 Task: Search one way flight ticket for 4 adults, 1 infant in seat and 1 infant on lap in premium economy from Columbus: John Glenn Columbus International Airport to Jacksonville: Albert J. Ellis Airport on 5-3-2023. Number of bags: 2 carry on bags and 1 checked bag. Price is upto 60000. Outbound departure time preference is 8:45.
Action: Mouse moved to (292, 118)
Screenshot: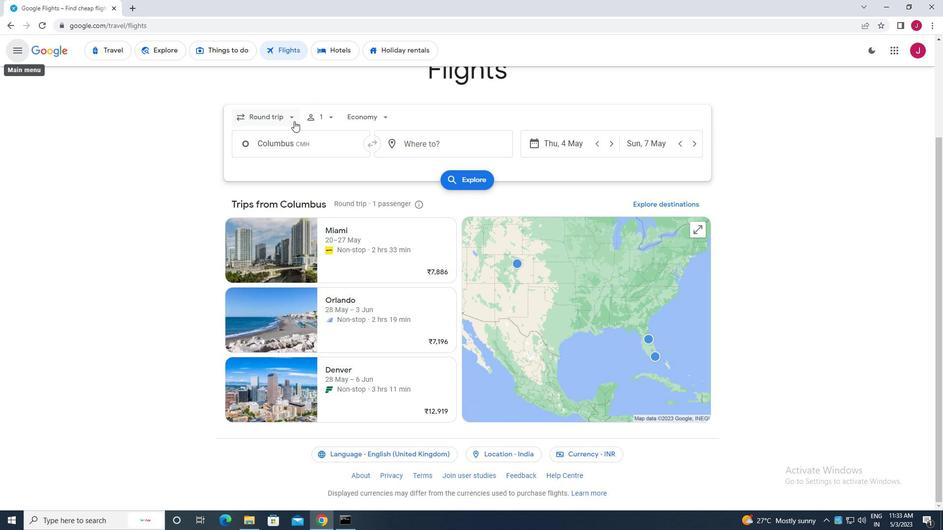 
Action: Mouse pressed left at (292, 118)
Screenshot: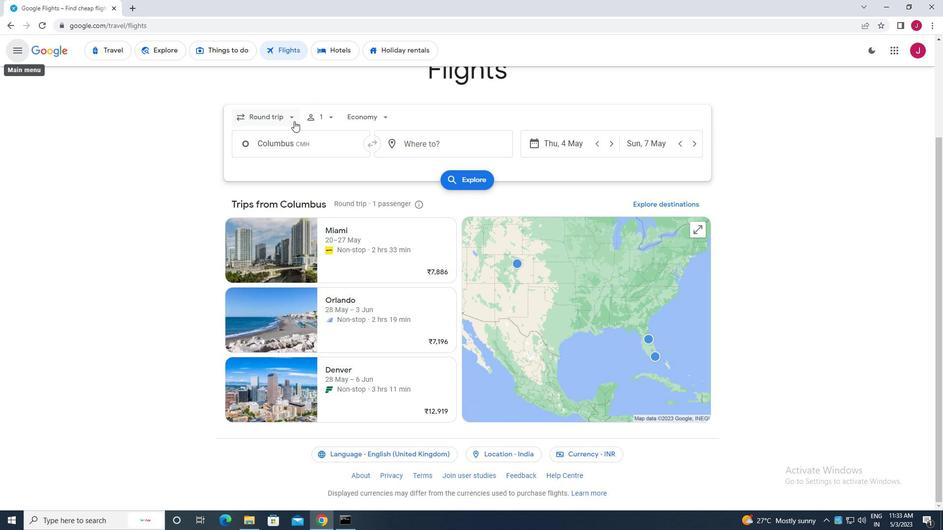 
Action: Mouse moved to (283, 160)
Screenshot: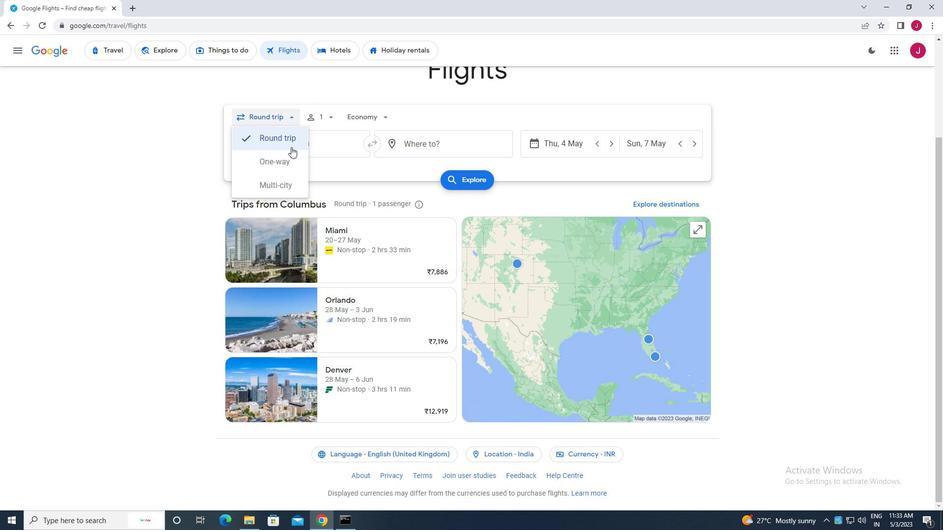 
Action: Mouse pressed left at (283, 160)
Screenshot: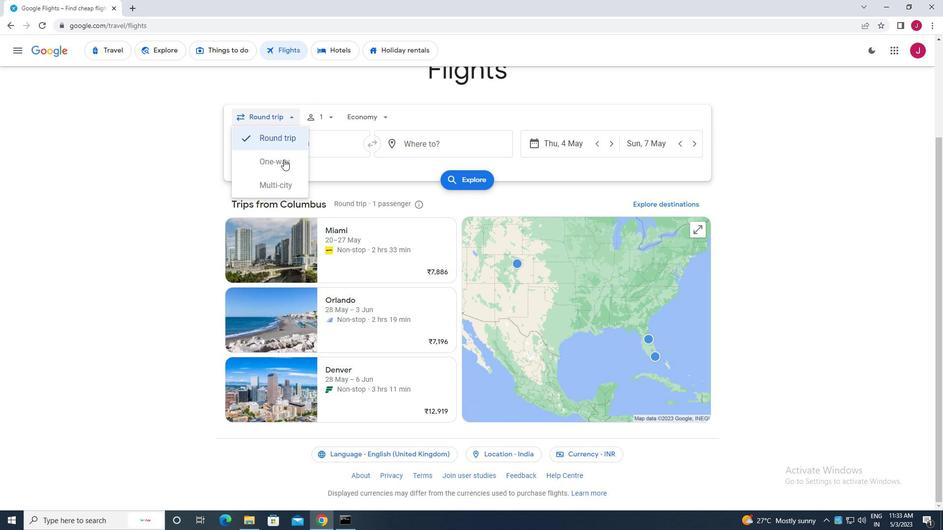 
Action: Mouse moved to (328, 118)
Screenshot: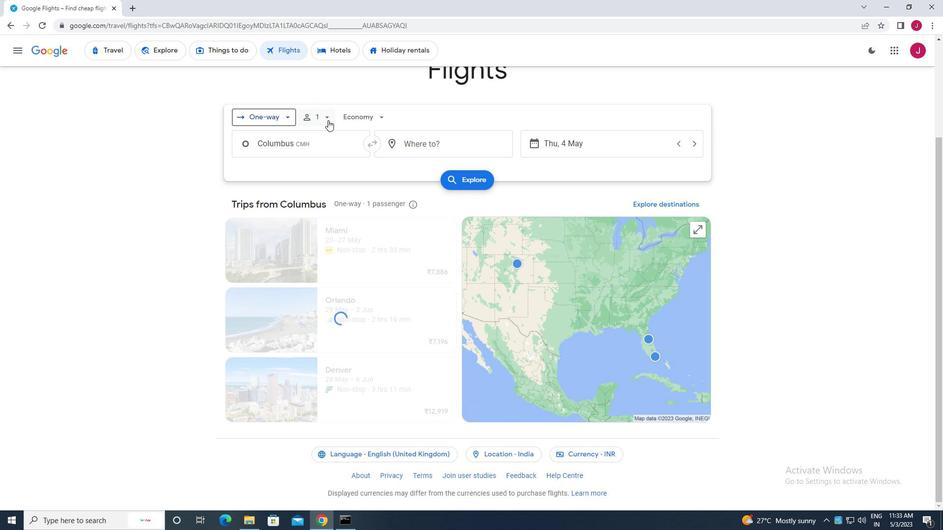 
Action: Mouse pressed left at (328, 118)
Screenshot: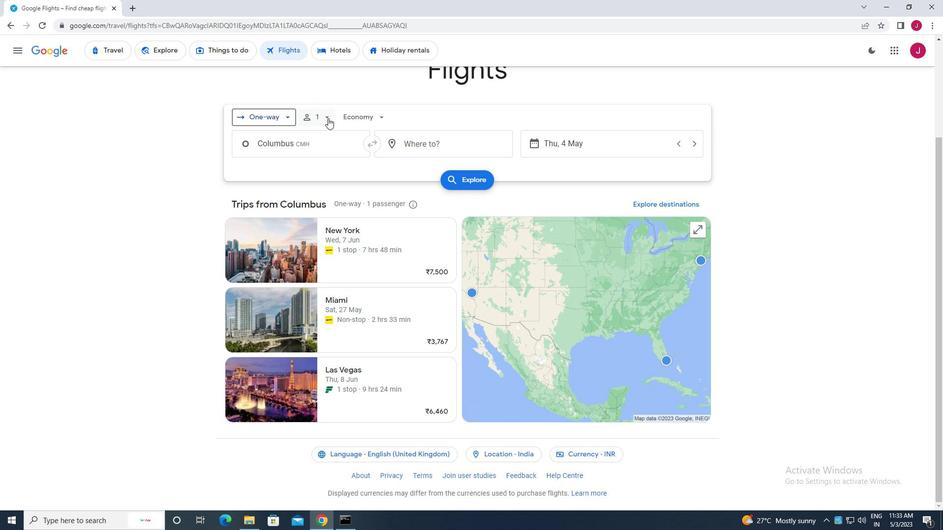 
Action: Mouse moved to (403, 144)
Screenshot: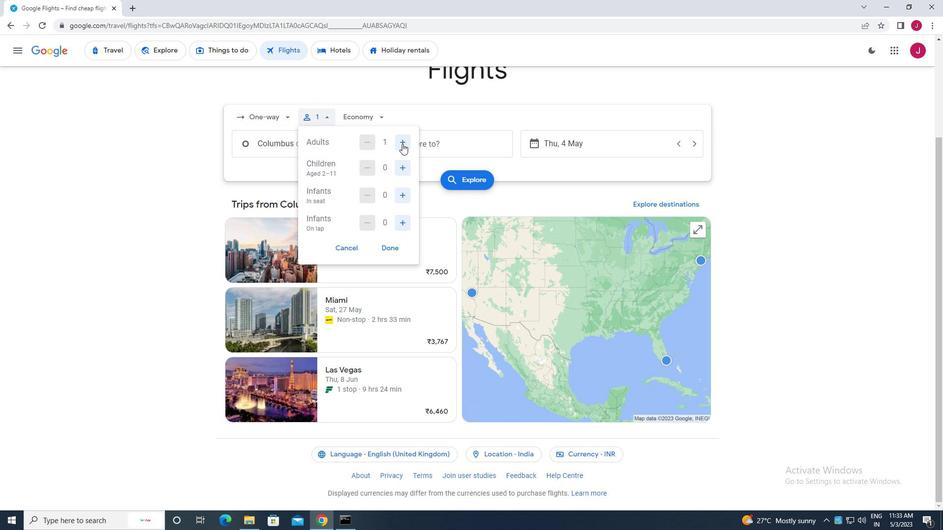 
Action: Mouse pressed left at (403, 144)
Screenshot: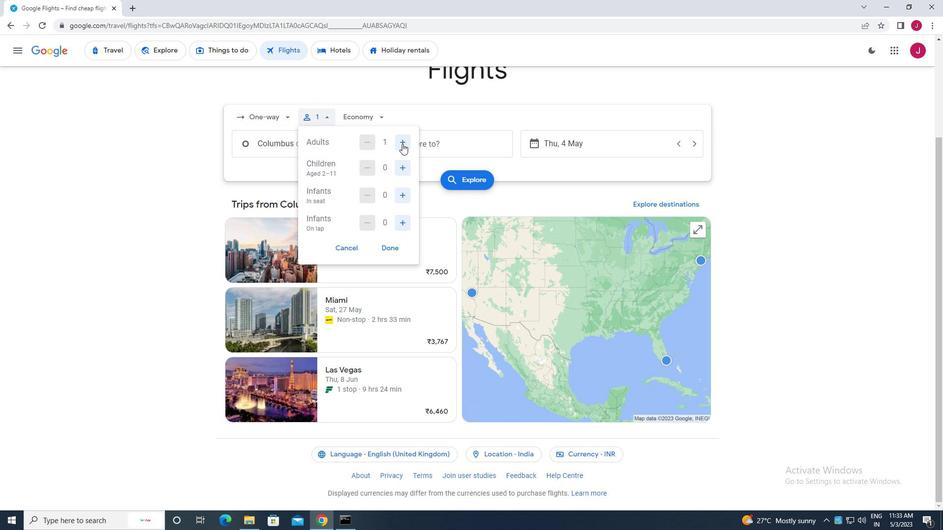 
Action: Mouse moved to (403, 144)
Screenshot: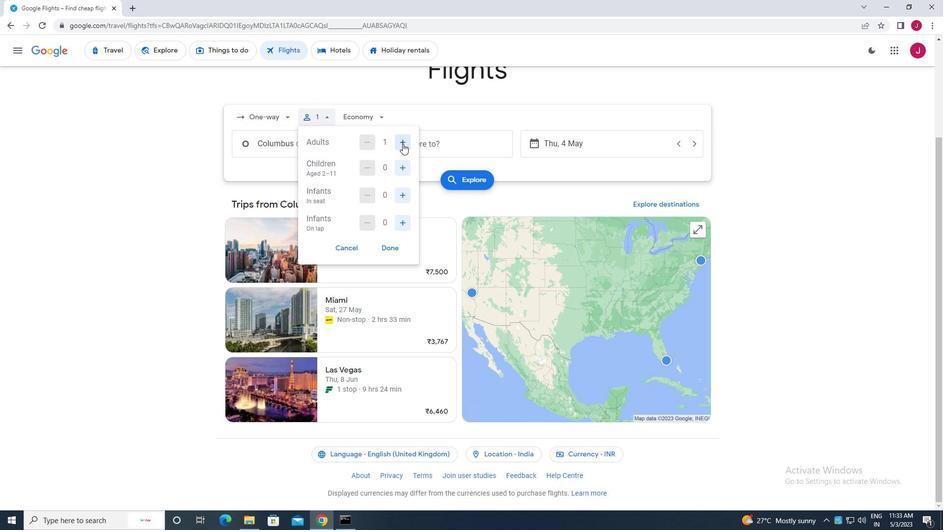 
Action: Mouse pressed left at (403, 144)
Screenshot: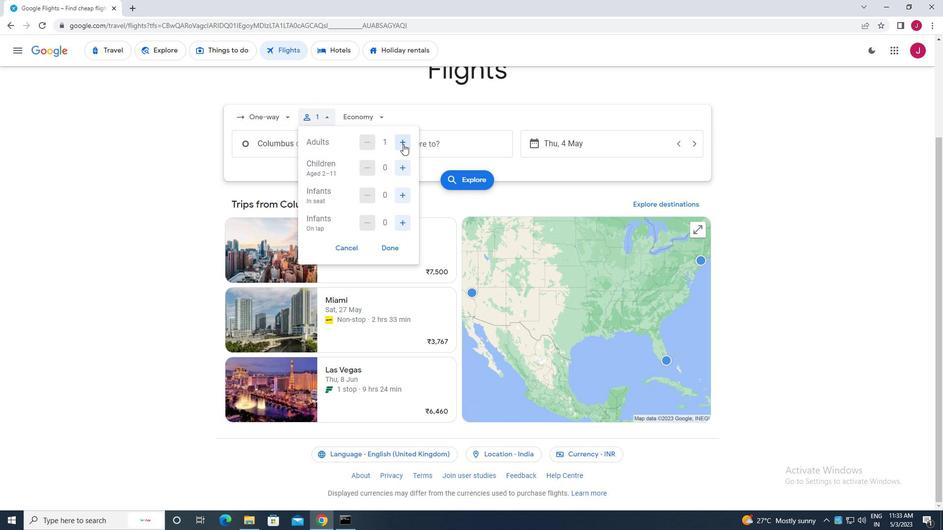 
Action: Mouse pressed left at (403, 144)
Screenshot: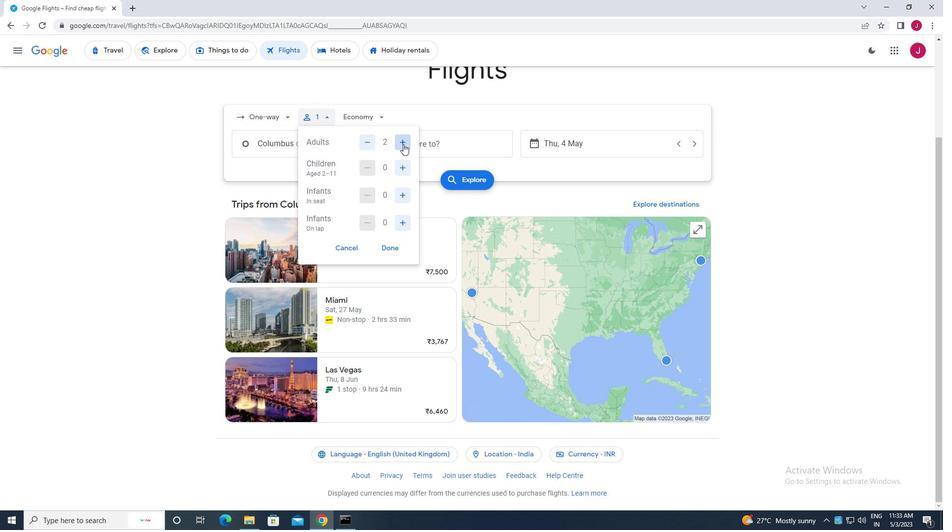 
Action: Mouse moved to (403, 168)
Screenshot: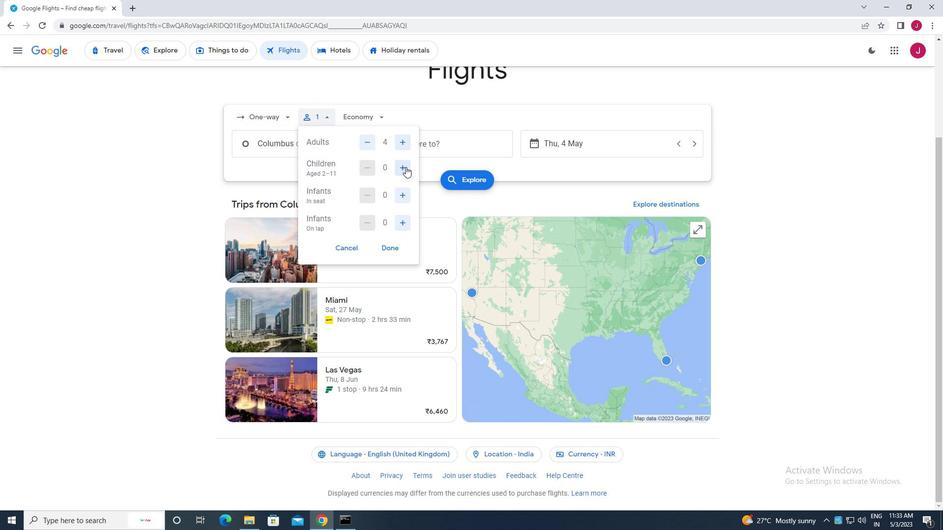 
Action: Mouse pressed left at (403, 168)
Screenshot: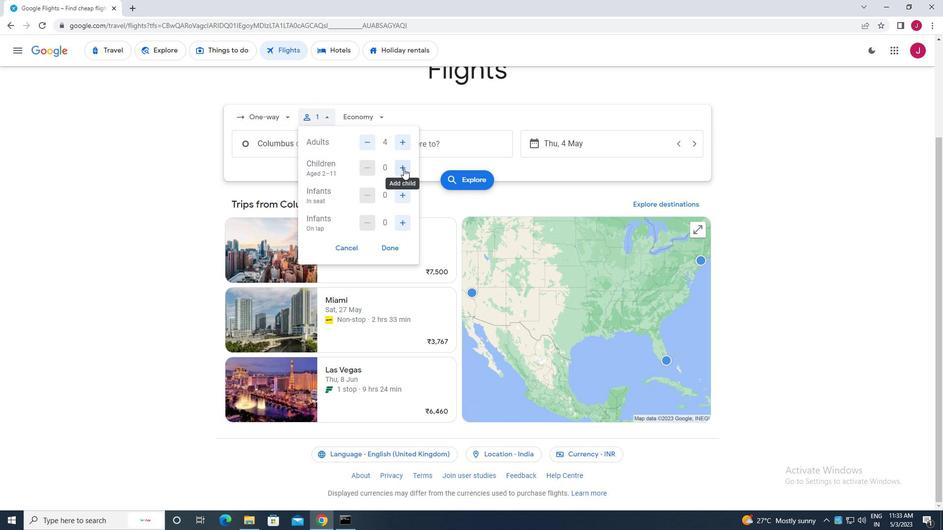 
Action: Mouse moved to (369, 170)
Screenshot: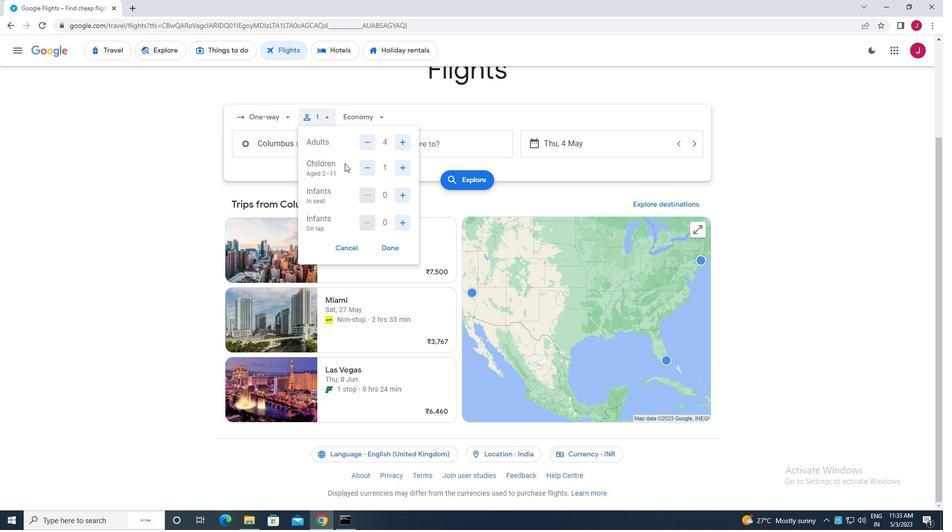 
Action: Mouse pressed left at (369, 170)
Screenshot: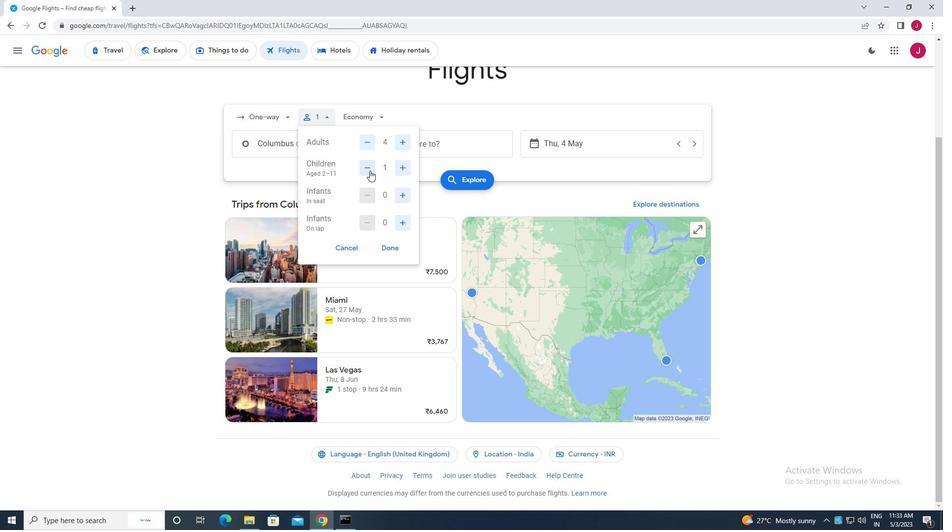 
Action: Mouse moved to (403, 195)
Screenshot: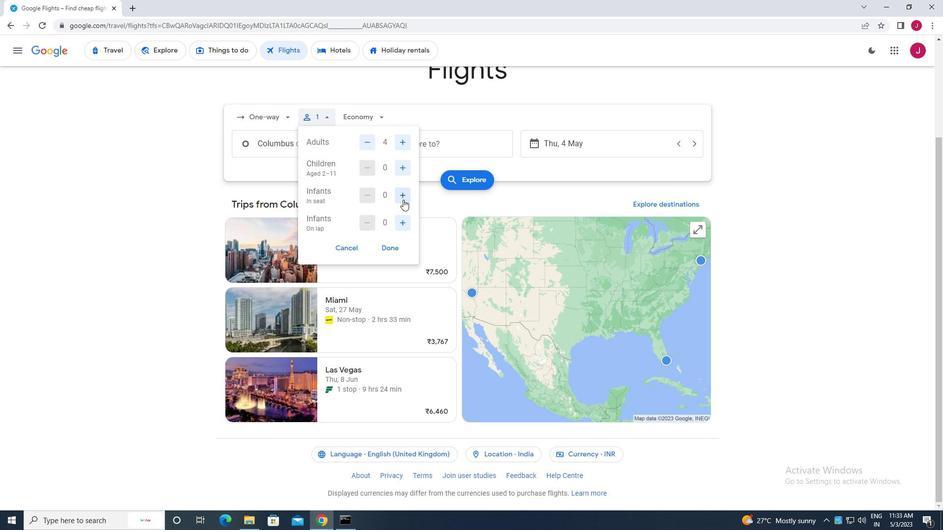 
Action: Mouse pressed left at (403, 195)
Screenshot: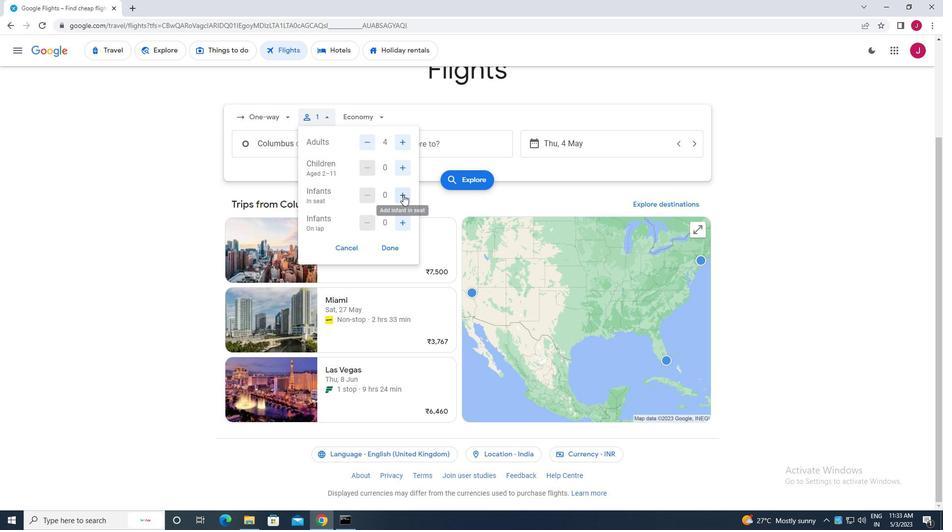 
Action: Mouse moved to (400, 223)
Screenshot: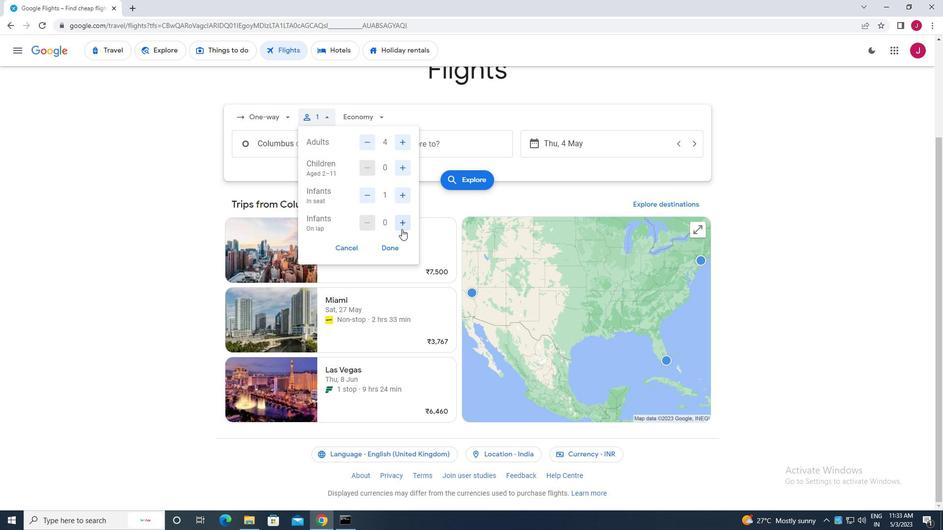 
Action: Mouse pressed left at (400, 223)
Screenshot: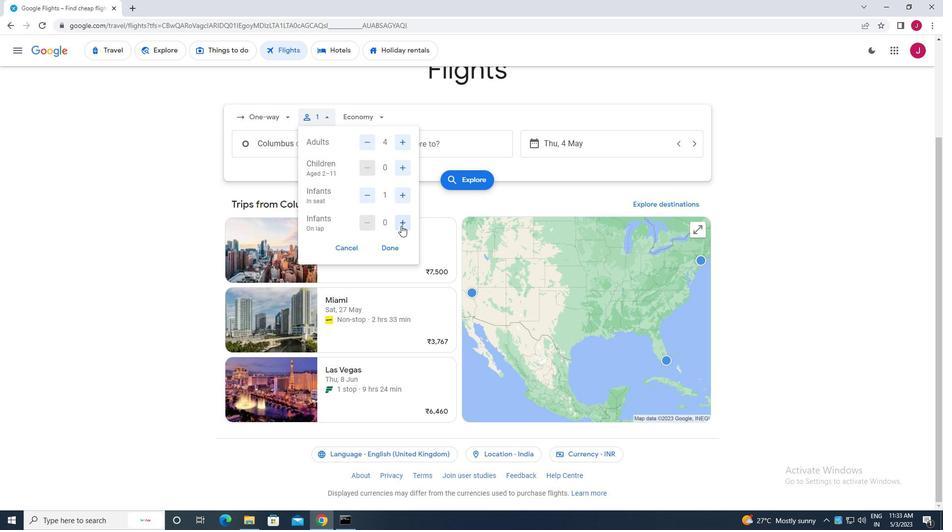 
Action: Mouse moved to (390, 246)
Screenshot: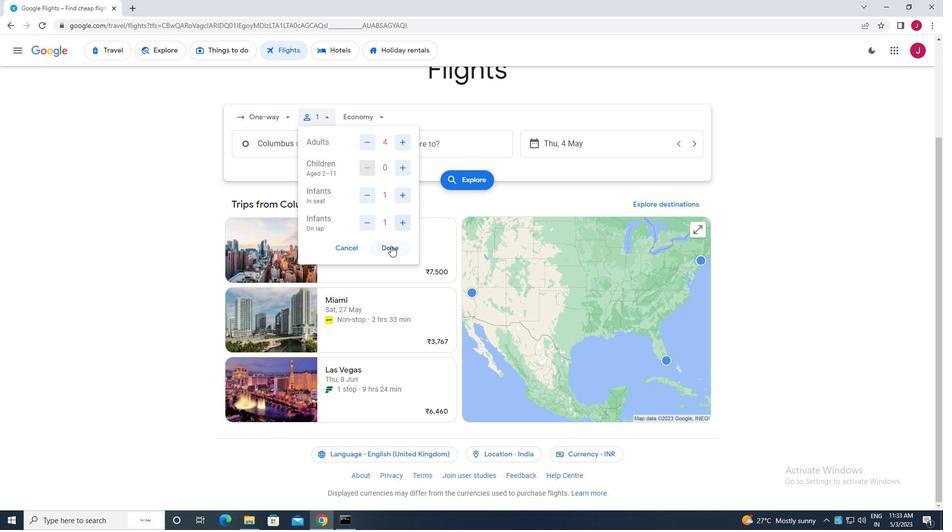 
Action: Mouse pressed left at (390, 246)
Screenshot: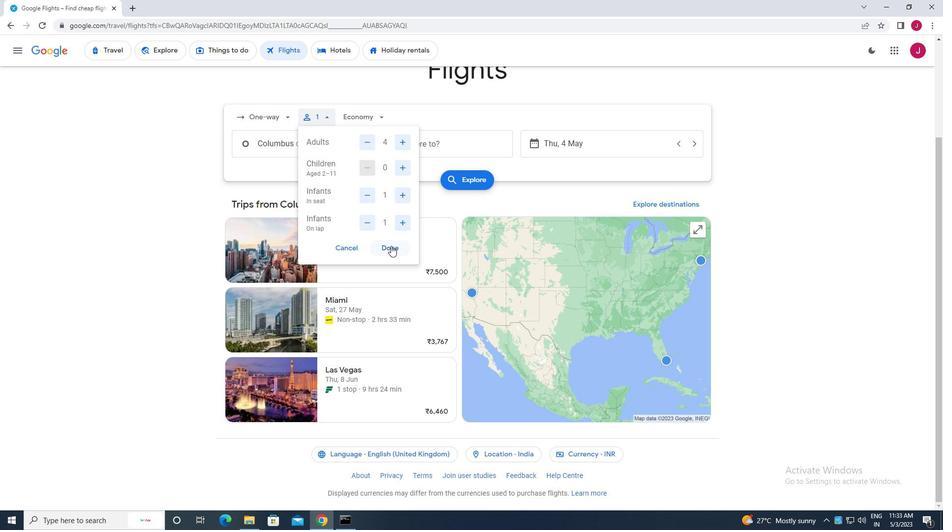 
Action: Mouse moved to (368, 115)
Screenshot: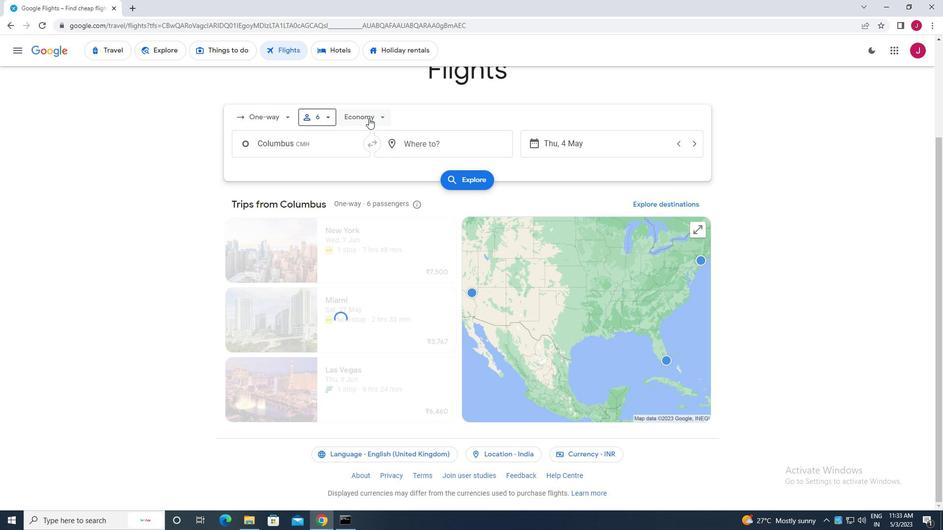 
Action: Mouse pressed left at (368, 115)
Screenshot: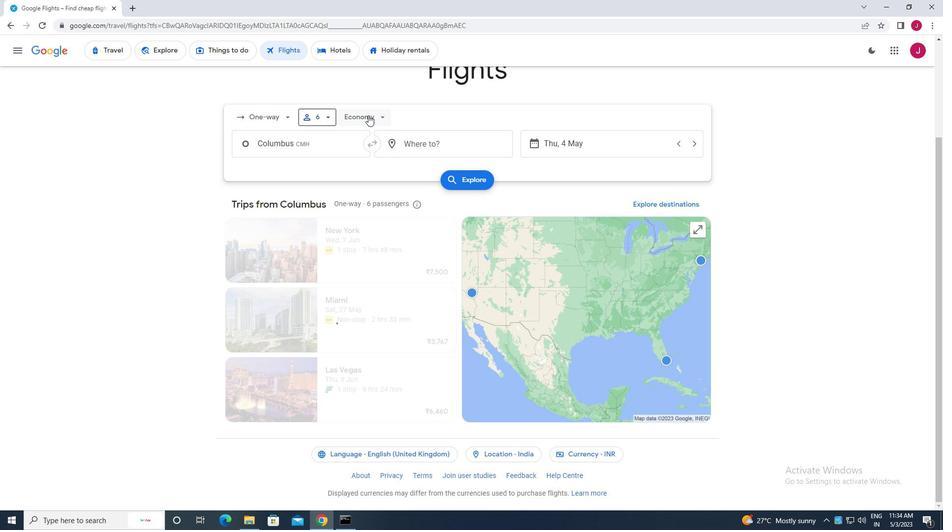 
Action: Mouse moved to (373, 158)
Screenshot: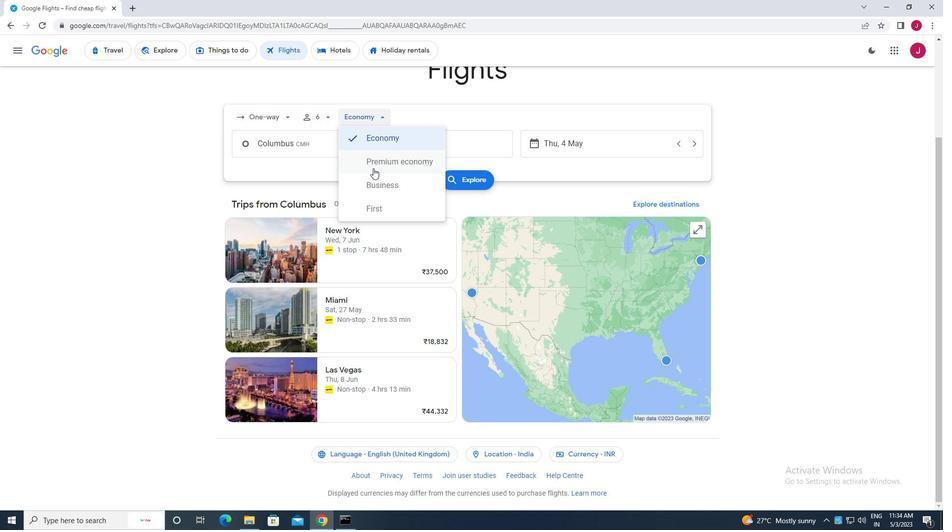 
Action: Mouse pressed left at (373, 158)
Screenshot: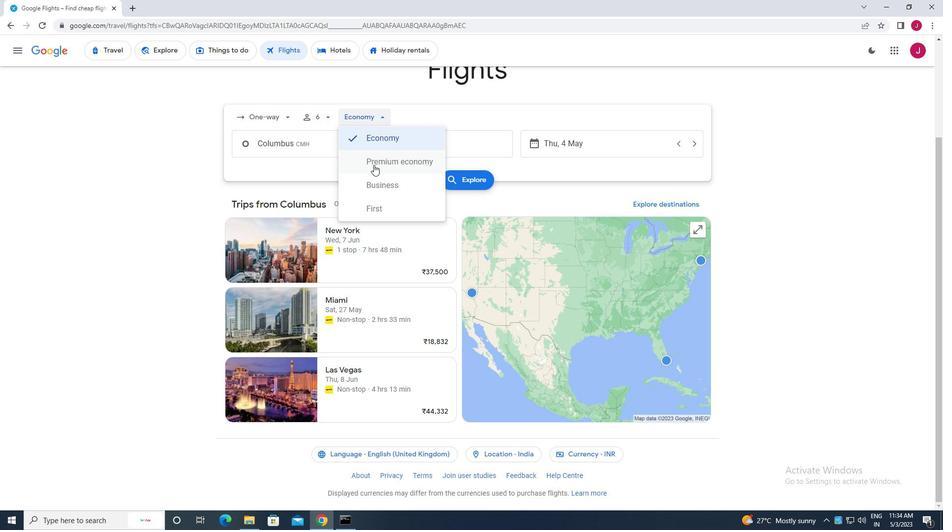 
Action: Mouse moved to (316, 144)
Screenshot: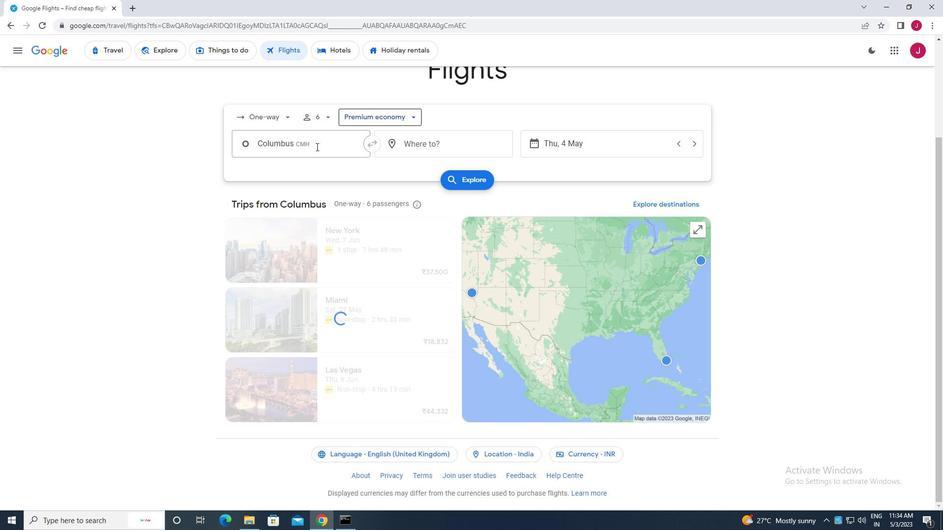 
Action: Mouse pressed left at (316, 144)
Screenshot: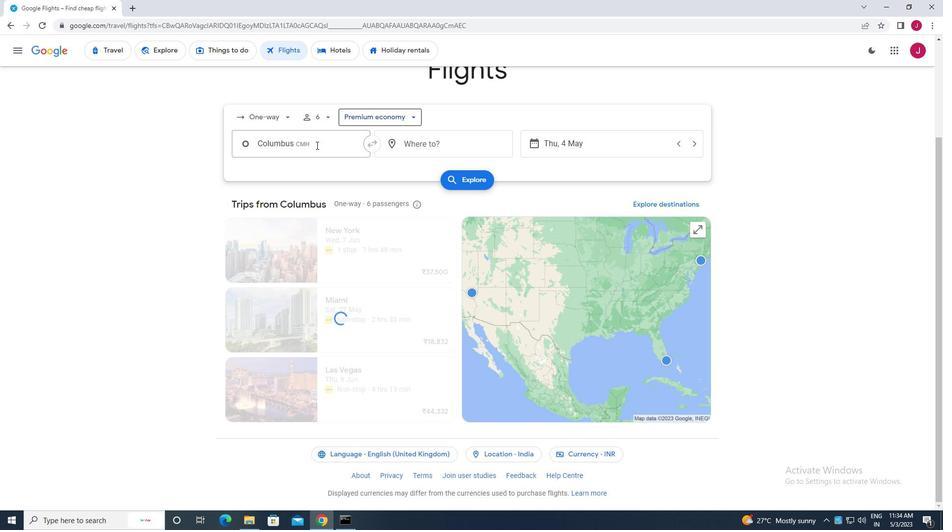 
Action: Mouse moved to (312, 145)
Screenshot: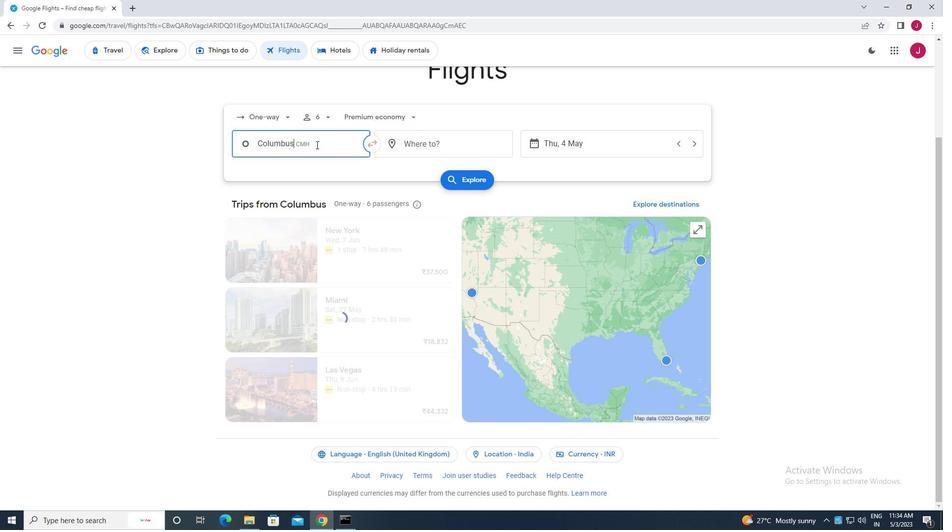 
Action: Key pressed columbus
Screenshot: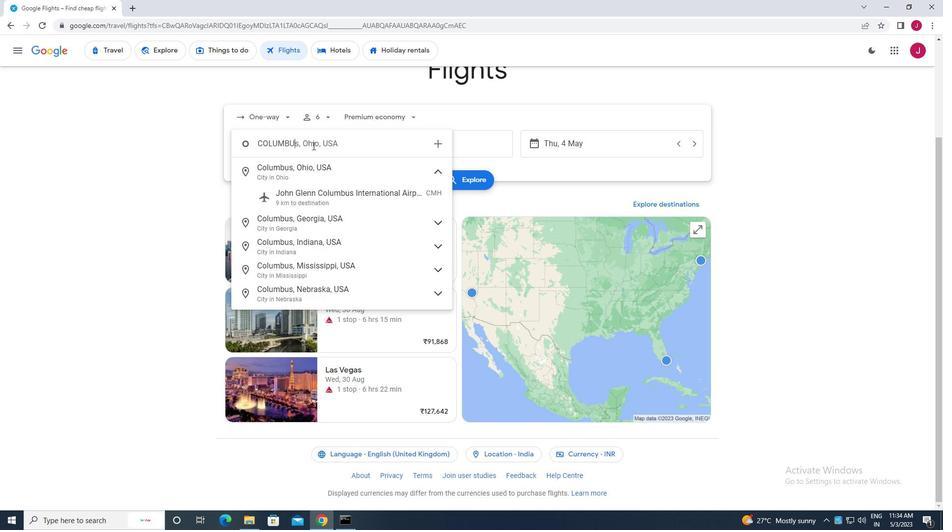 
Action: Mouse moved to (345, 200)
Screenshot: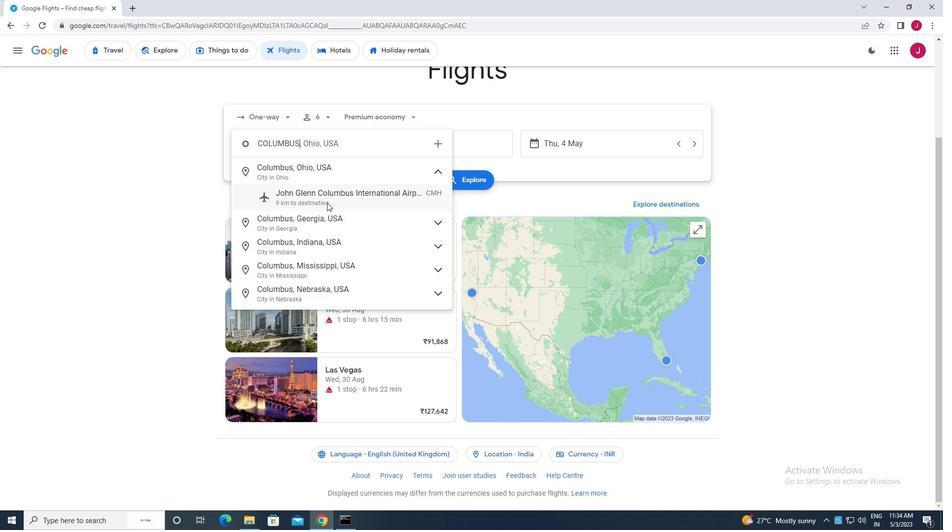 
Action: Mouse pressed left at (345, 200)
Screenshot: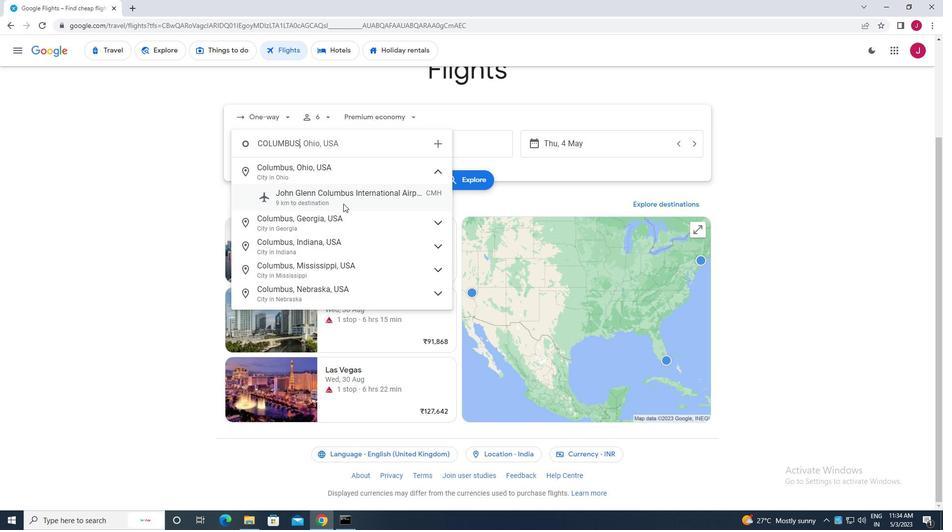 
Action: Mouse moved to (465, 147)
Screenshot: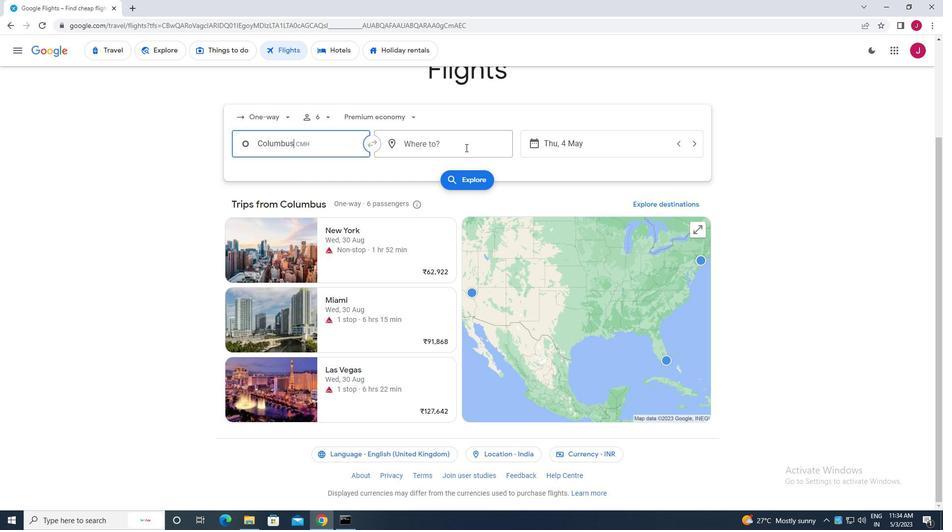 
Action: Mouse pressed left at (465, 147)
Screenshot: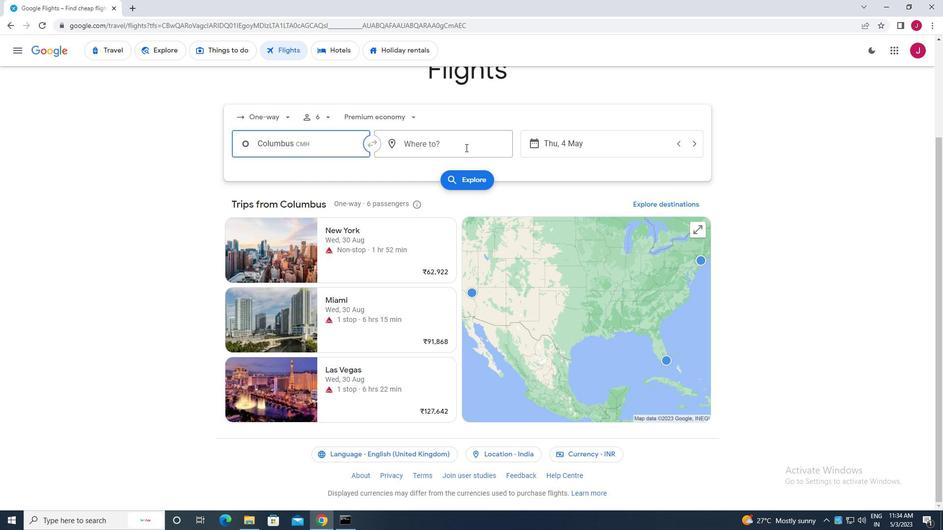 
Action: Mouse moved to (466, 147)
Screenshot: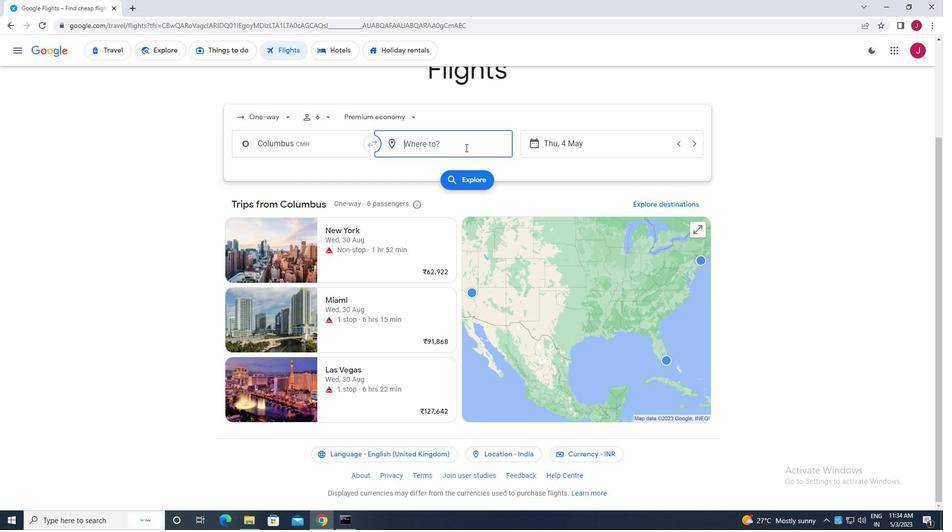 
Action: Key pressed albert<Key.space>j
Screenshot: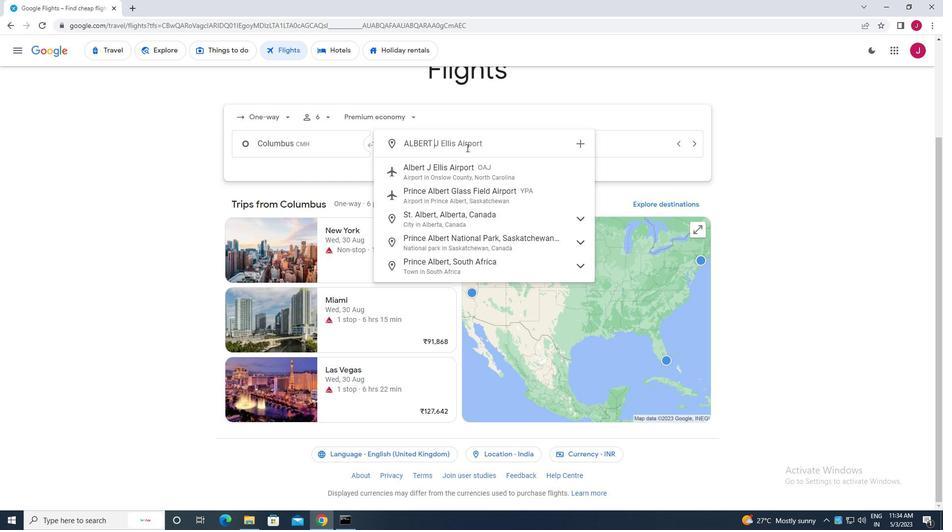 
Action: Mouse moved to (458, 174)
Screenshot: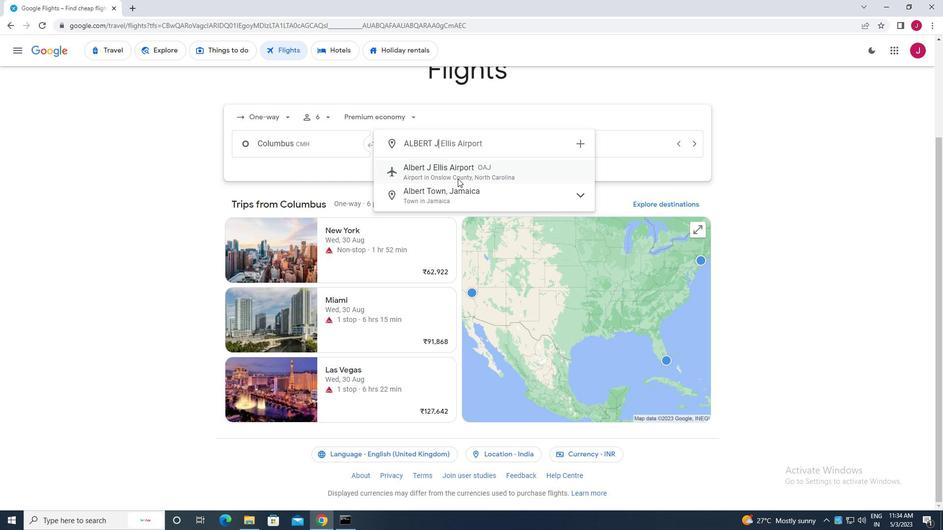 
Action: Mouse pressed left at (458, 174)
Screenshot: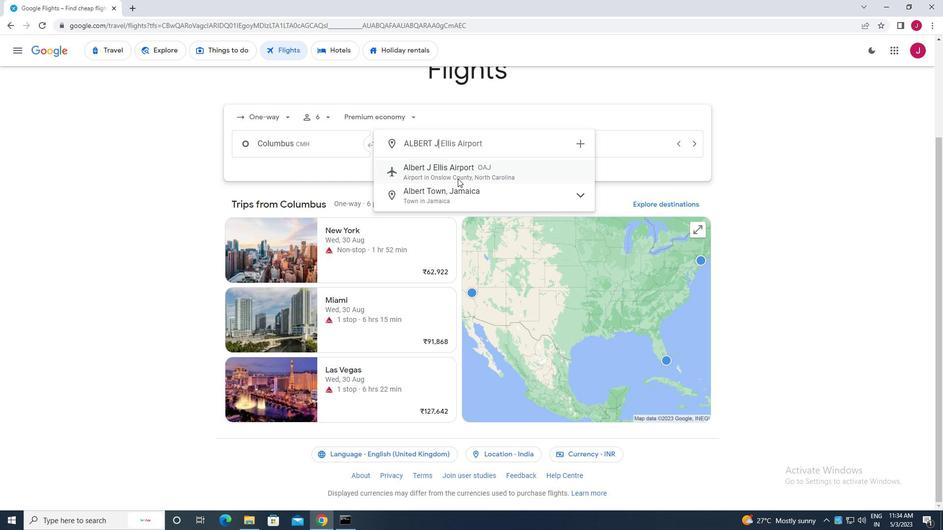 
Action: Mouse moved to (579, 144)
Screenshot: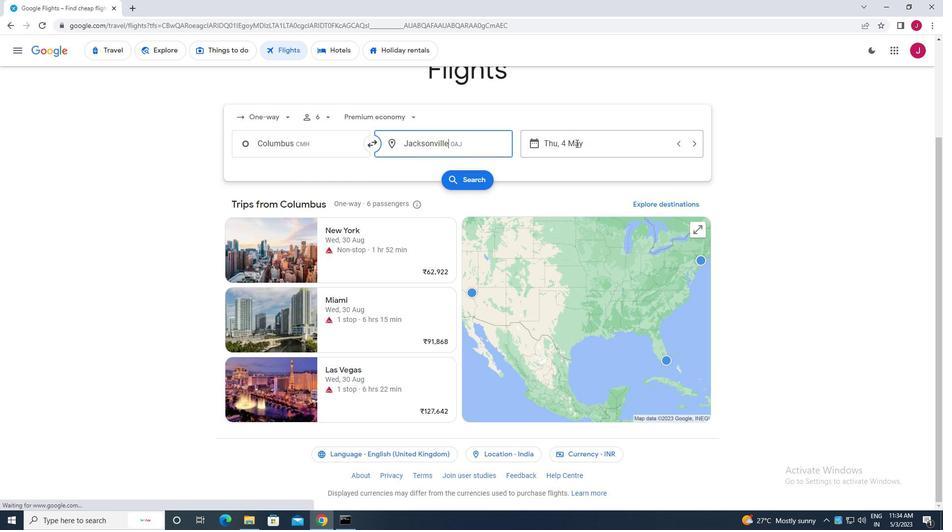 
Action: Mouse pressed left at (579, 144)
Screenshot: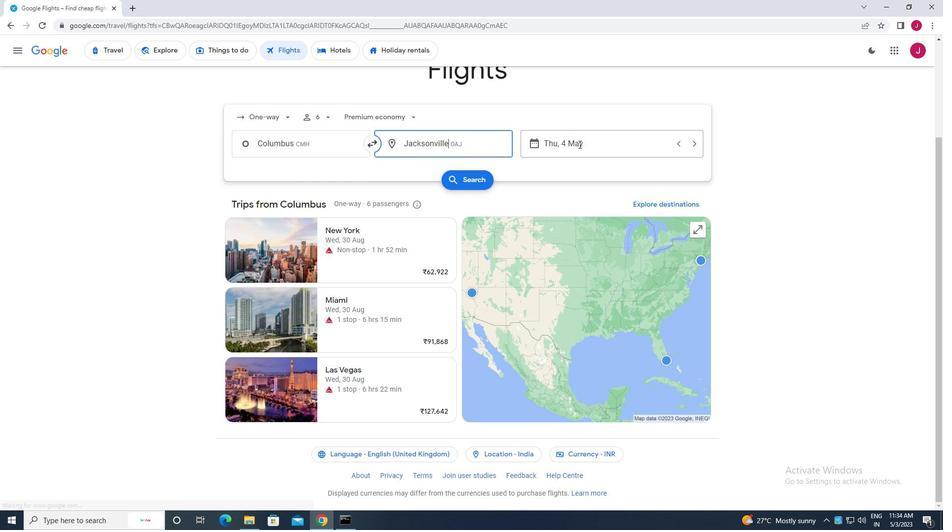 
Action: Mouse moved to (417, 220)
Screenshot: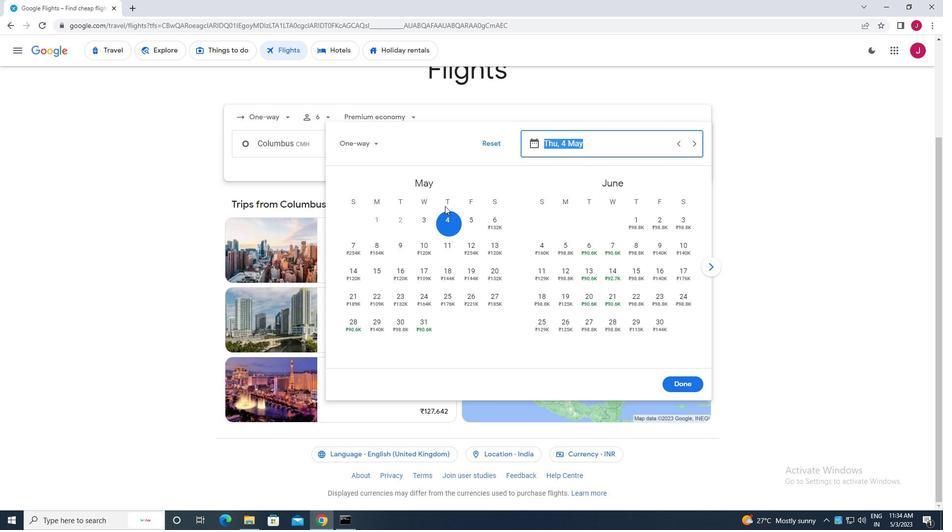 
Action: Mouse pressed left at (417, 220)
Screenshot: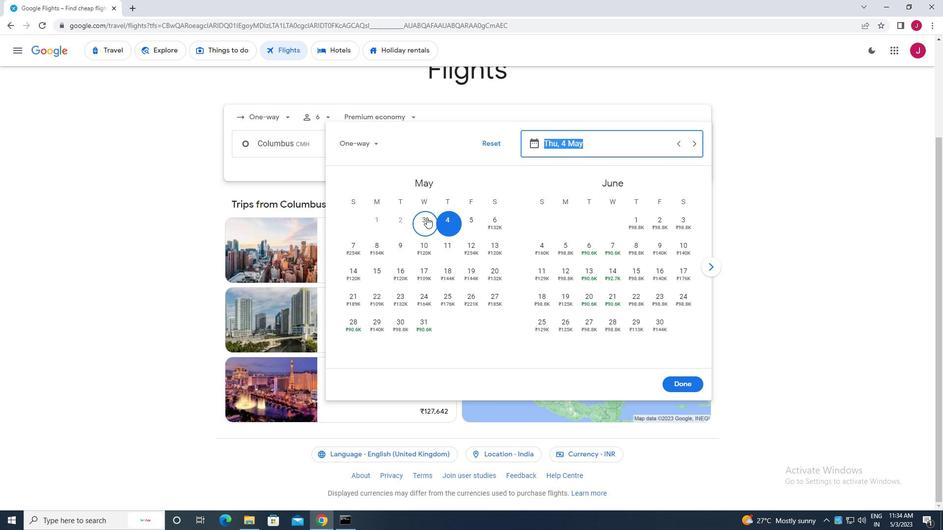 
Action: Mouse moved to (691, 381)
Screenshot: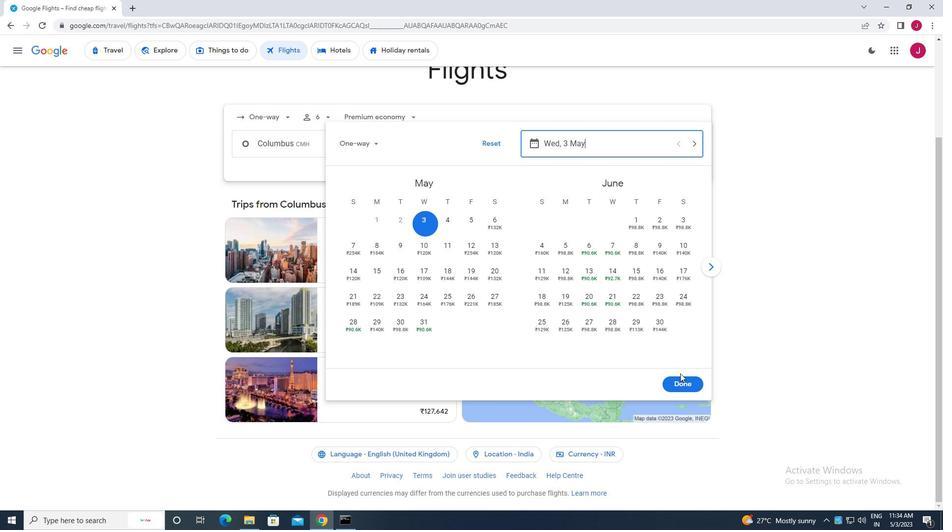 
Action: Mouse pressed left at (691, 381)
Screenshot: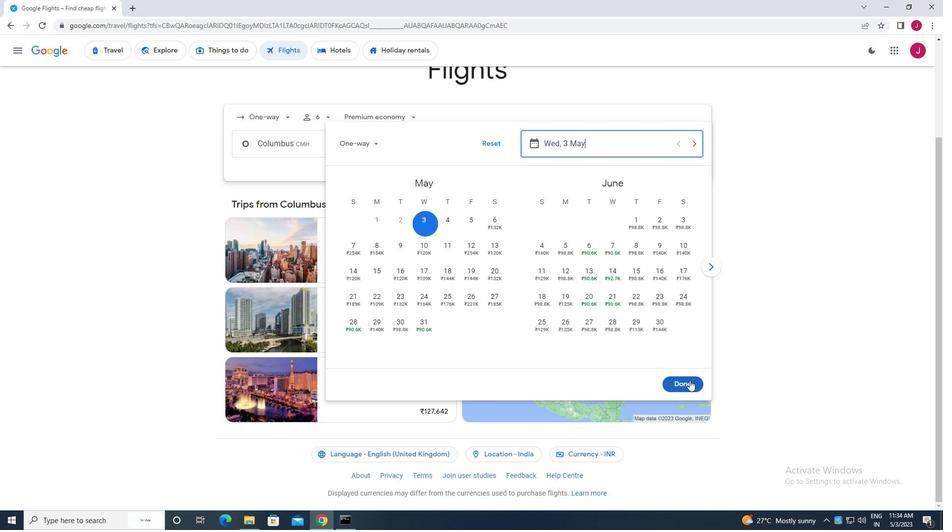 
Action: Mouse moved to (481, 181)
Screenshot: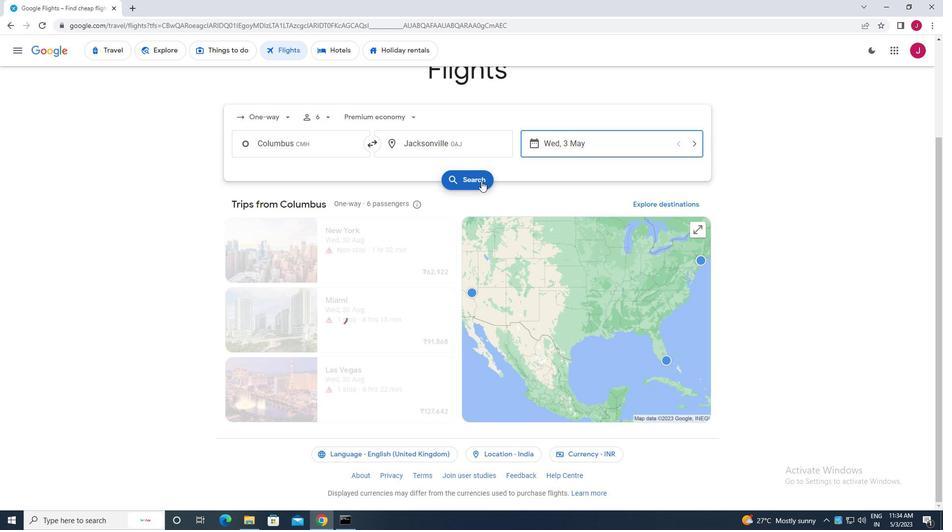 
Action: Mouse pressed left at (481, 181)
Screenshot: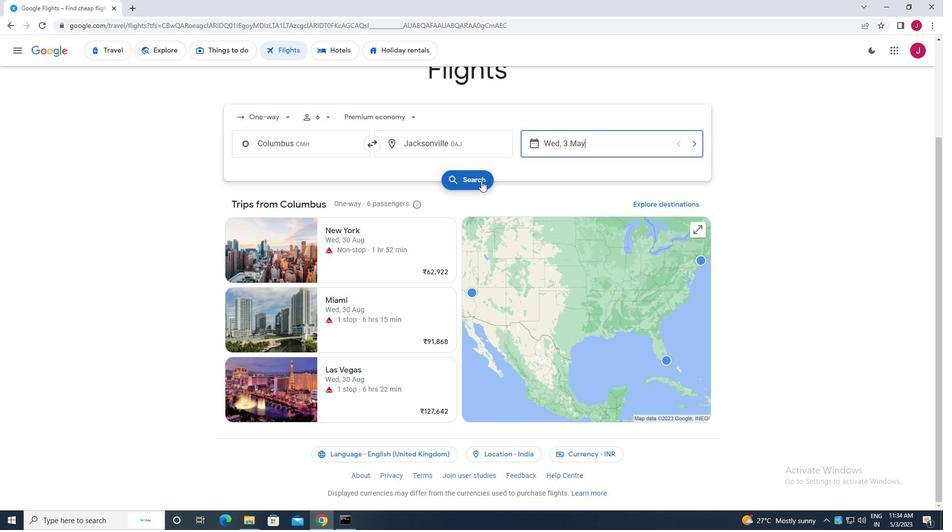 
Action: Mouse moved to (257, 139)
Screenshot: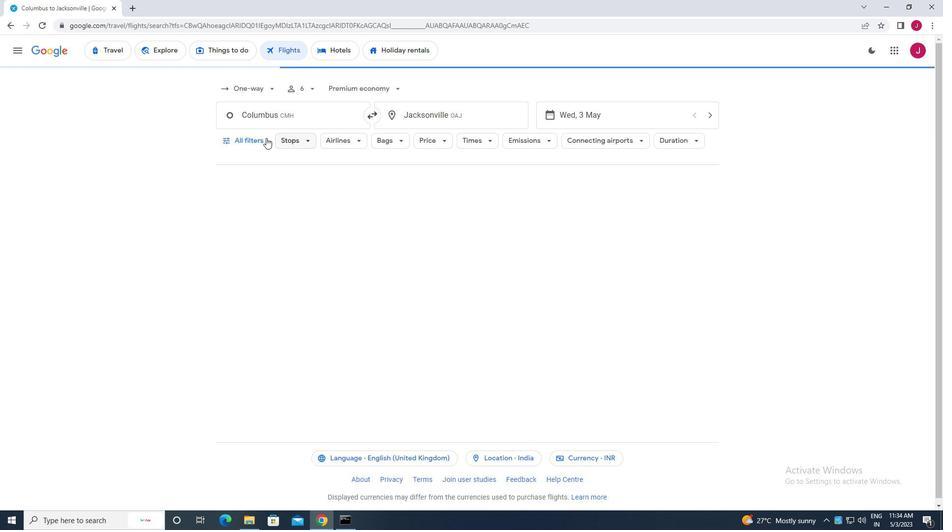 
Action: Mouse pressed left at (257, 139)
Screenshot: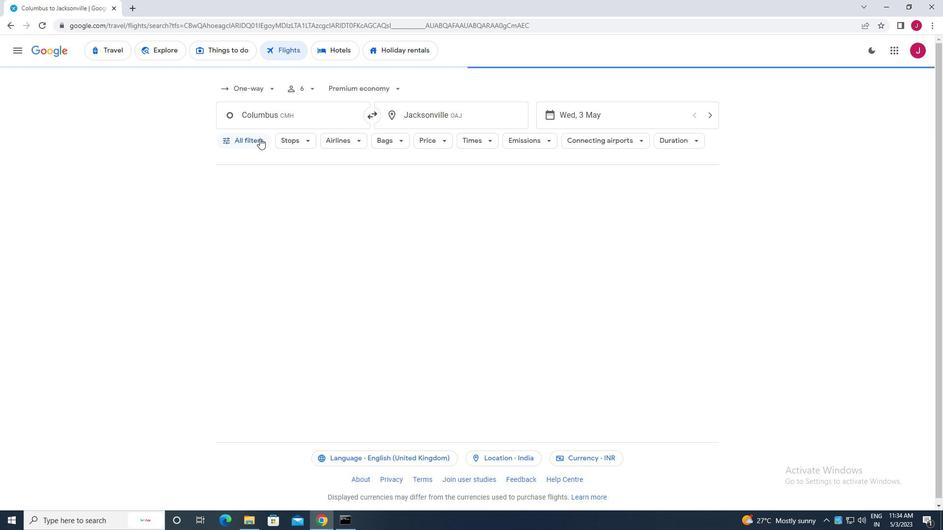 
Action: Mouse moved to (310, 214)
Screenshot: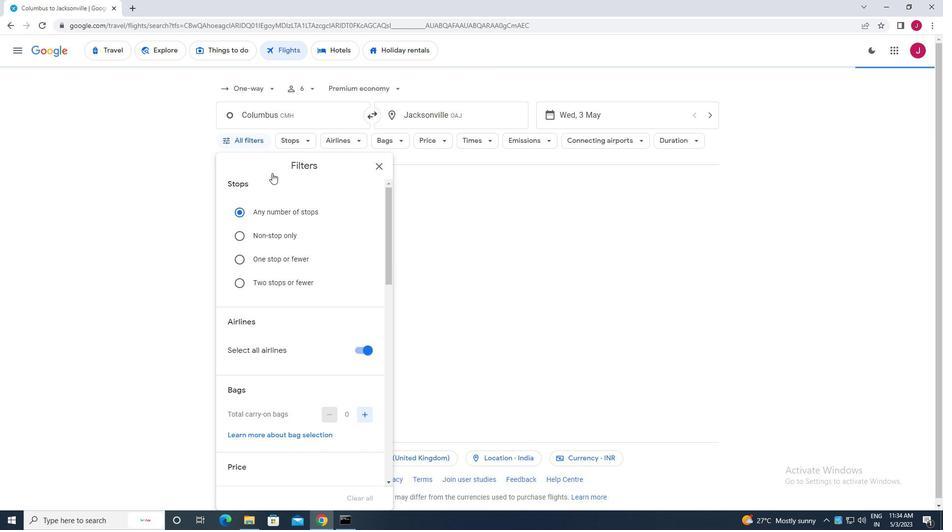 
Action: Mouse scrolled (310, 213) with delta (0, 0)
Screenshot: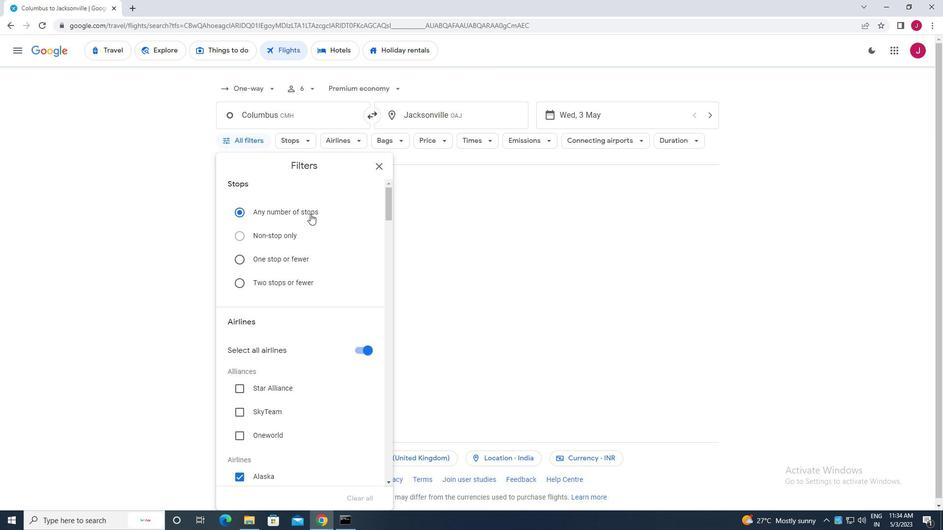 
Action: Mouse scrolled (310, 213) with delta (0, 0)
Screenshot: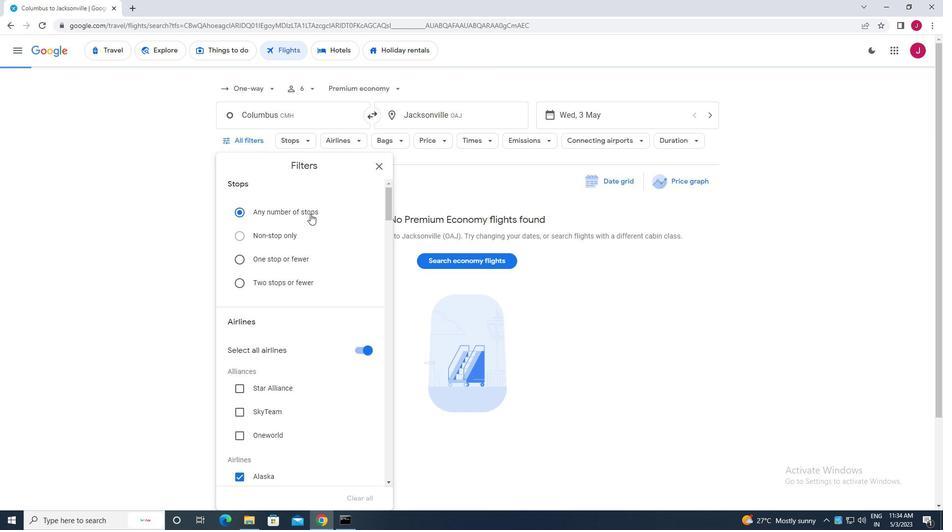 
Action: Mouse moved to (310, 214)
Screenshot: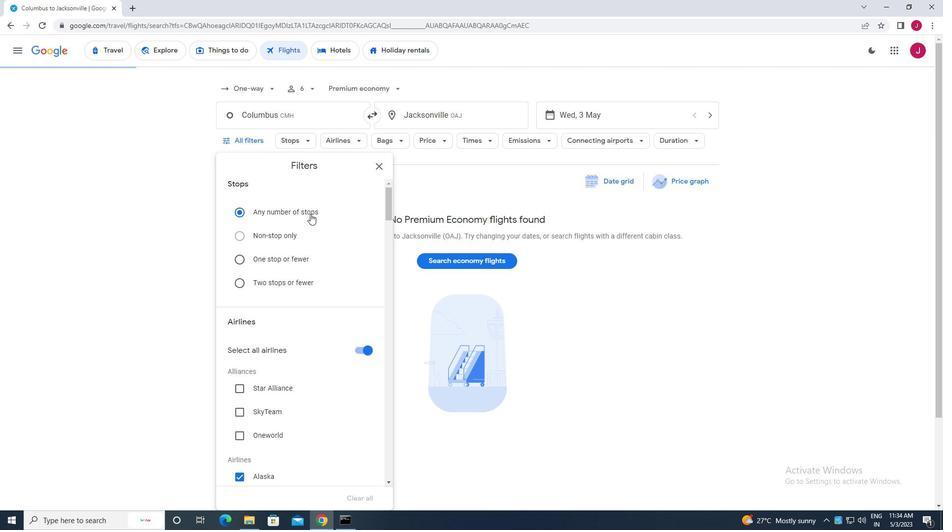 
Action: Mouse scrolled (310, 214) with delta (0, 0)
Screenshot: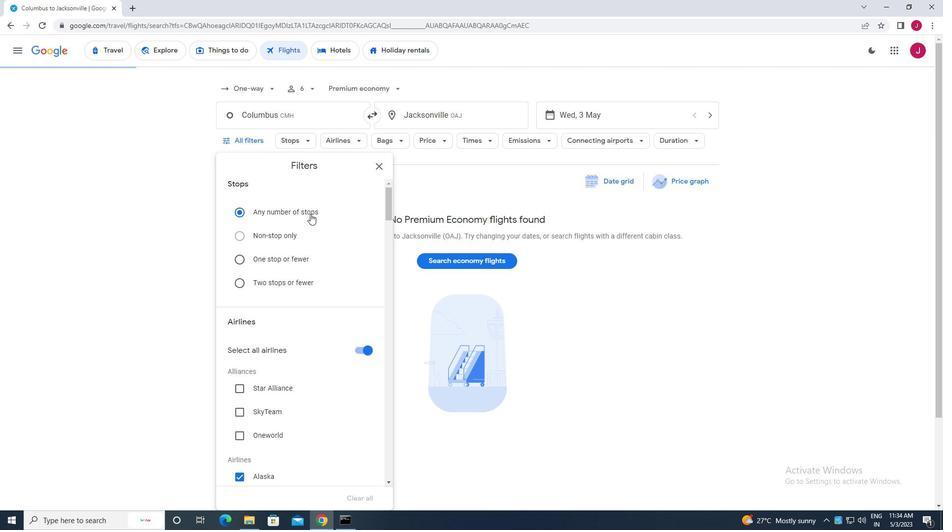 
Action: Mouse moved to (355, 203)
Screenshot: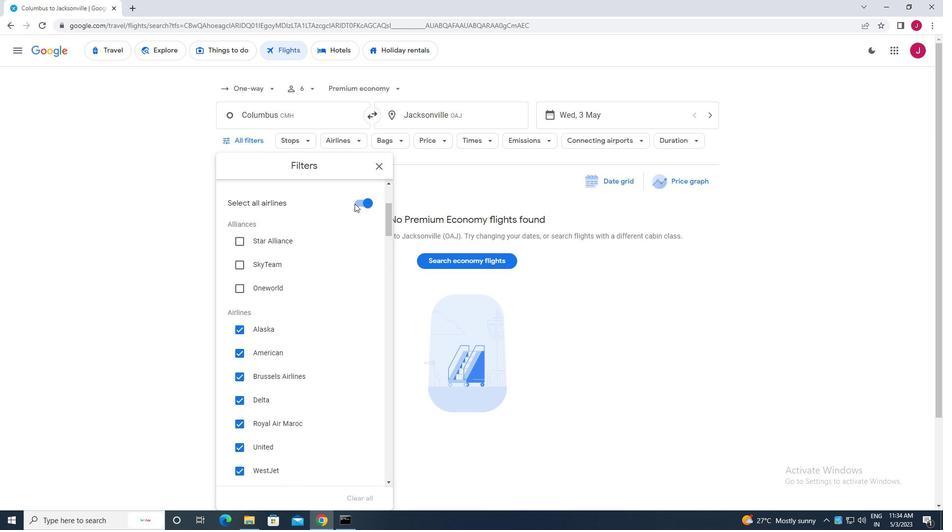 
Action: Mouse pressed left at (355, 203)
Screenshot: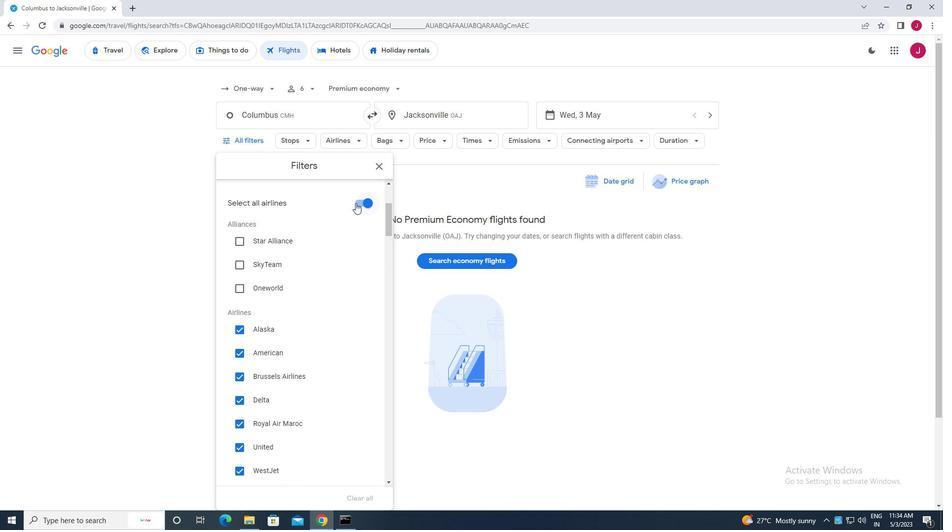 
Action: Mouse moved to (333, 221)
Screenshot: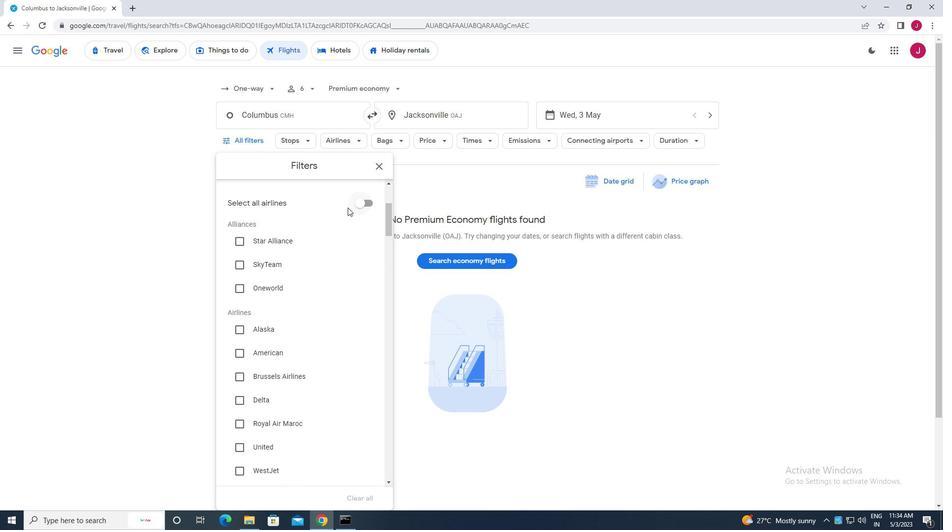 
Action: Mouse scrolled (333, 220) with delta (0, 0)
Screenshot: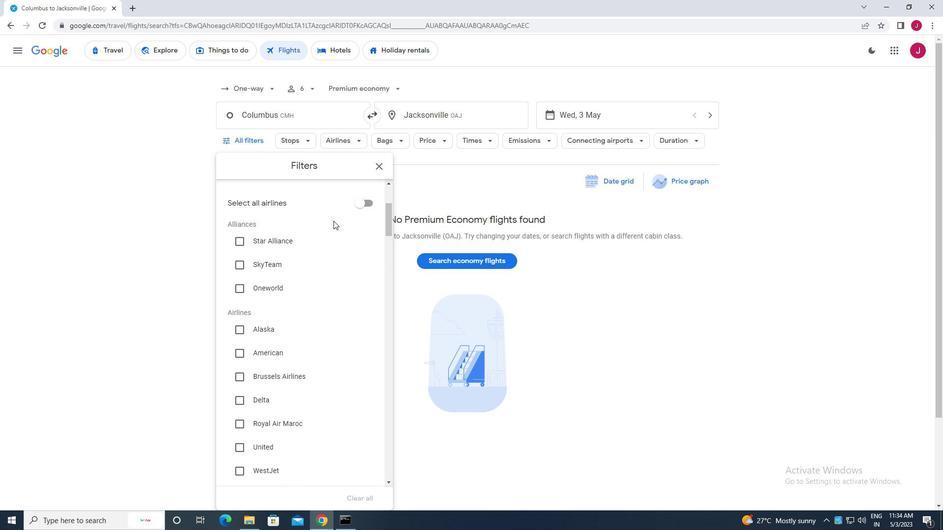 
Action: Mouse moved to (334, 220)
Screenshot: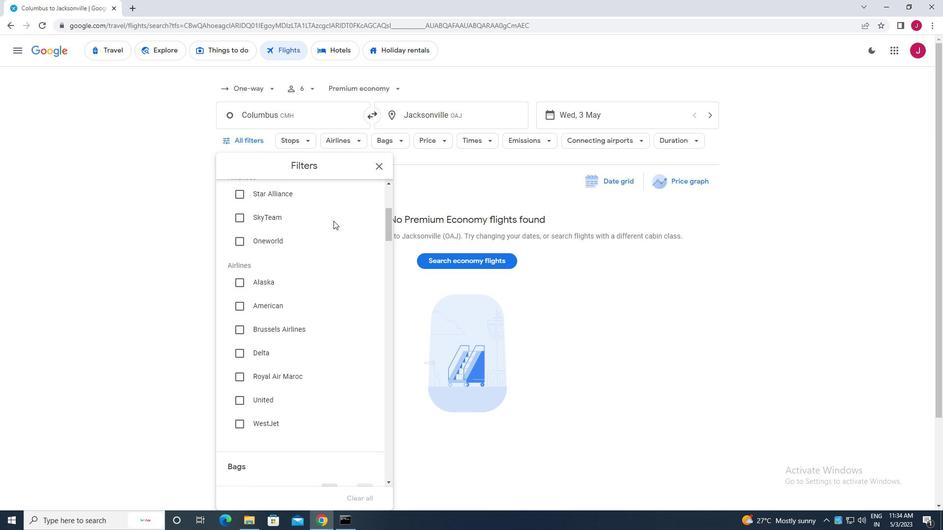 
Action: Mouse scrolled (334, 221) with delta (0, 0)
Screenshot: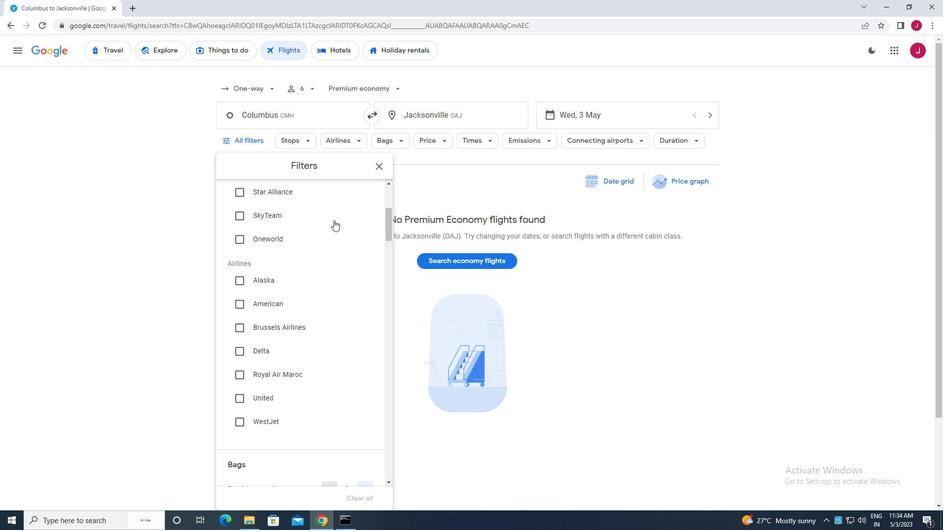 
Action: Mouse scrolled (334, 221) with delta (0, 0)
Screenshot: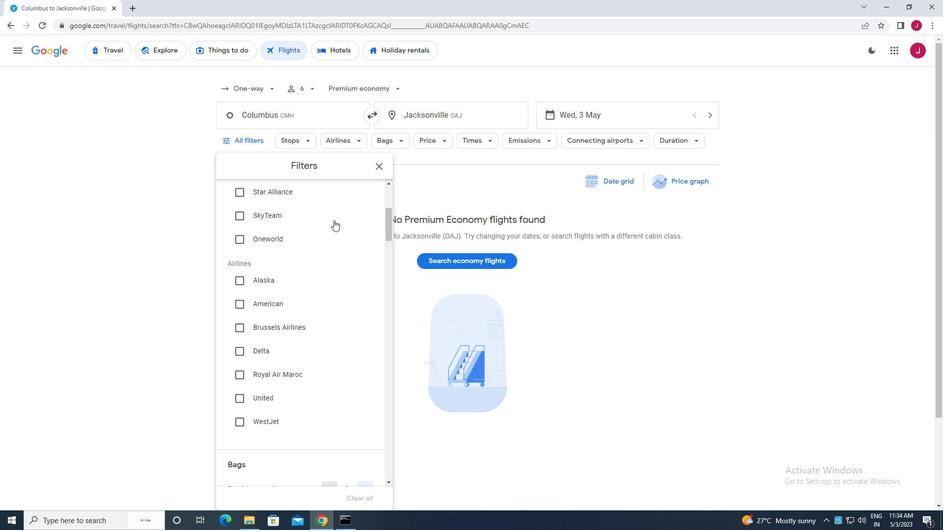 
Action: Mouse scrolled (334, 220) with delta (0, 0)
Screenshot: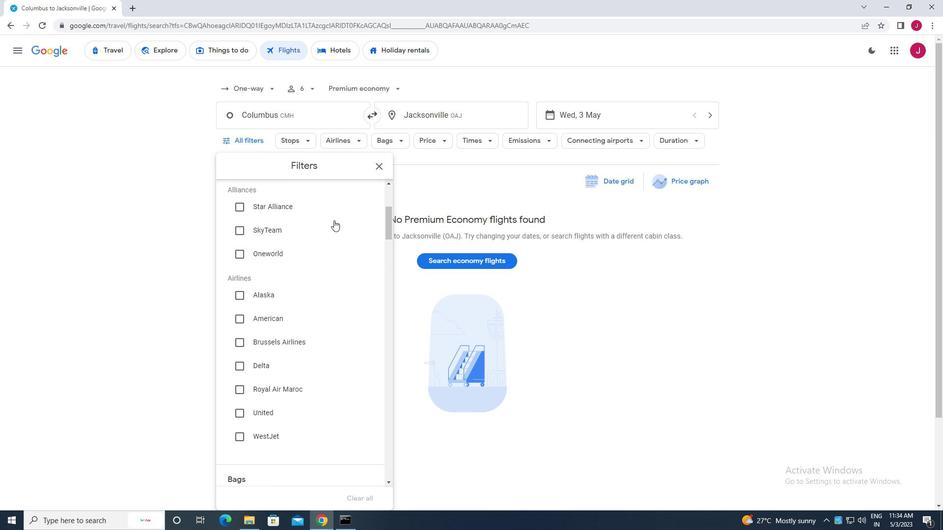 
Action: Mouse scrolled (334, 220) with delta (0, 0)
Screenshot: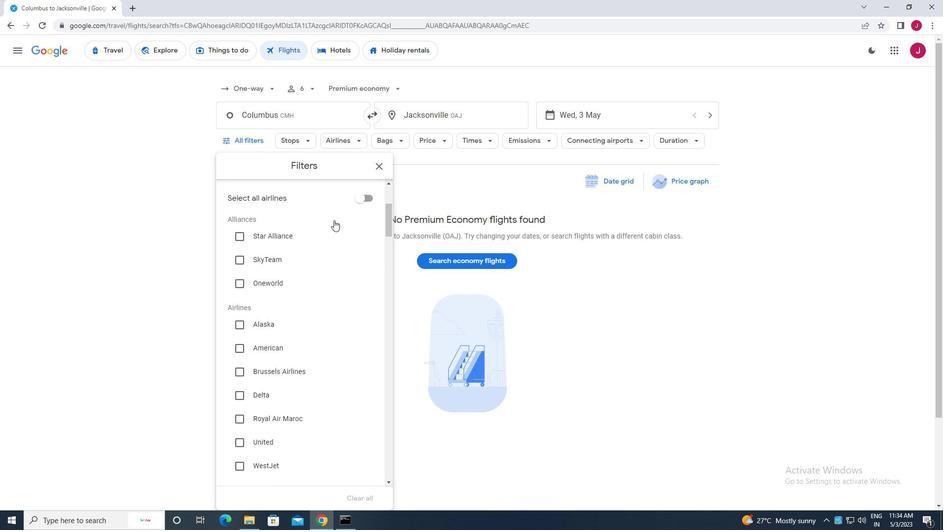 
Action: Mouse scrolled (334, 220) with delta (0, 0)
Screenshot: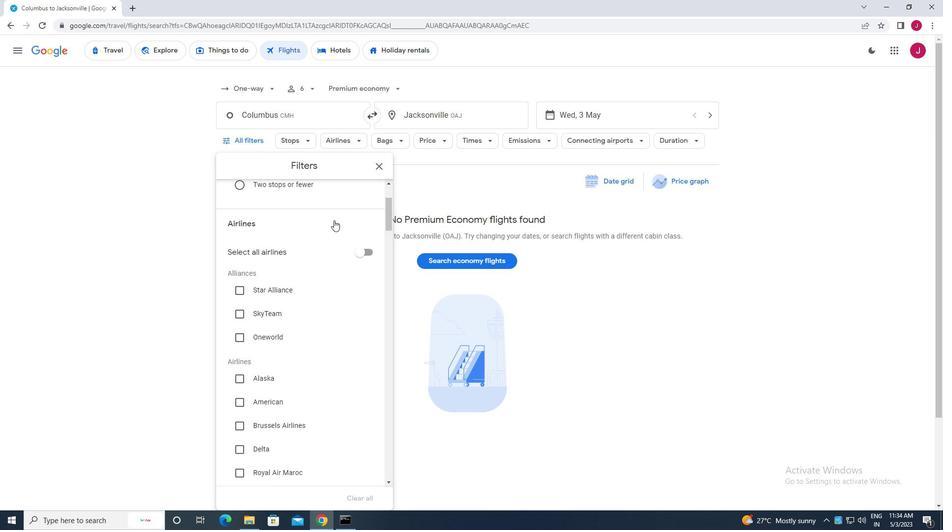 
Action: Mouse scrolled (334, 220) with delta (0, 0)
Screenshot: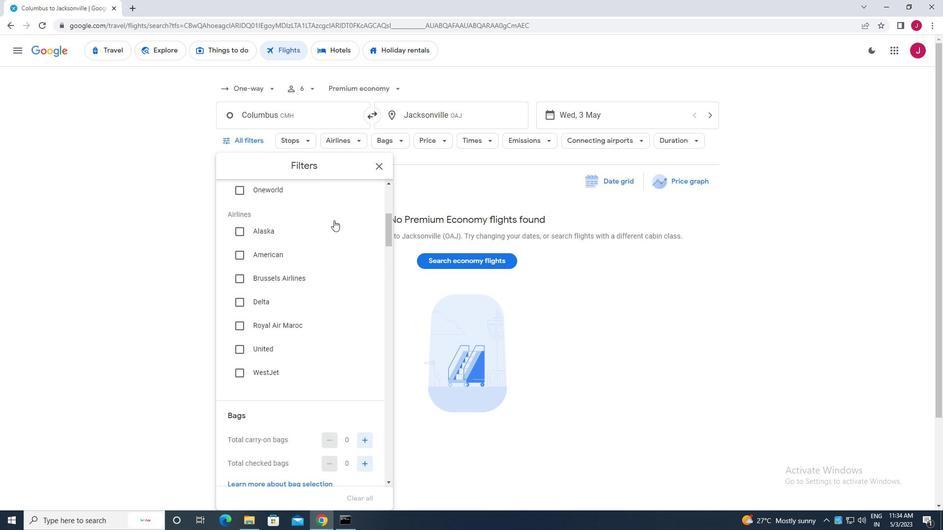
Action: Mouse scrolled (334, 220) with delta (0, 0)
Screenshot: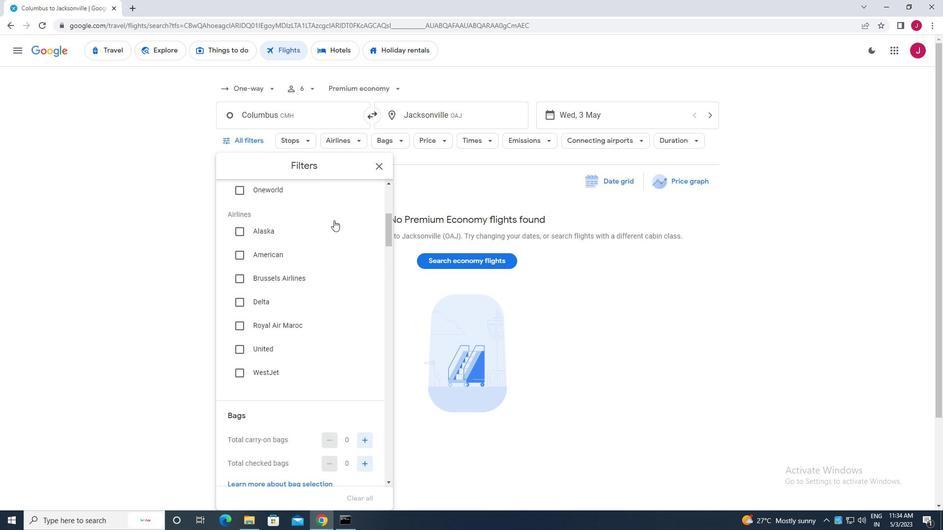 
Action: Mouse scrolled (334, 220) with delta (0, 0)
Screenshot: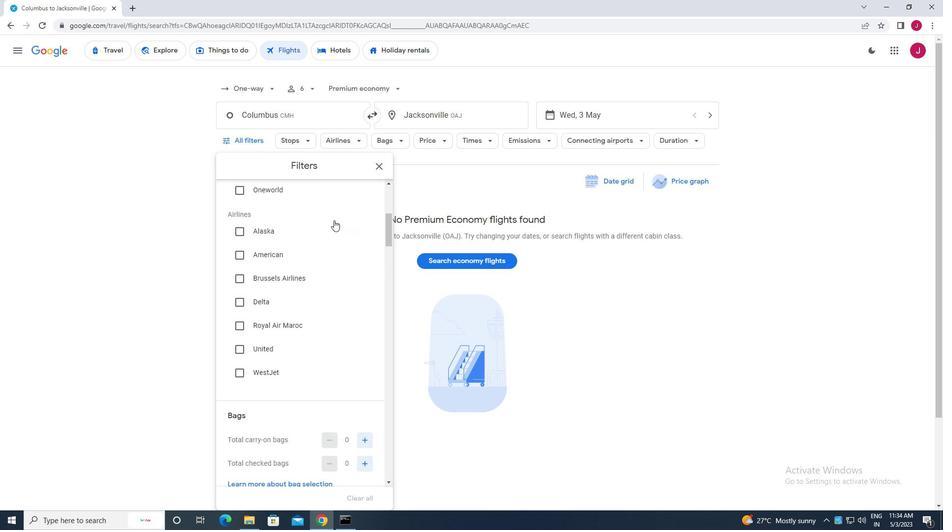 
Action: Mouse scrolled (334, 220) with delta (0, 0)
Screenshot: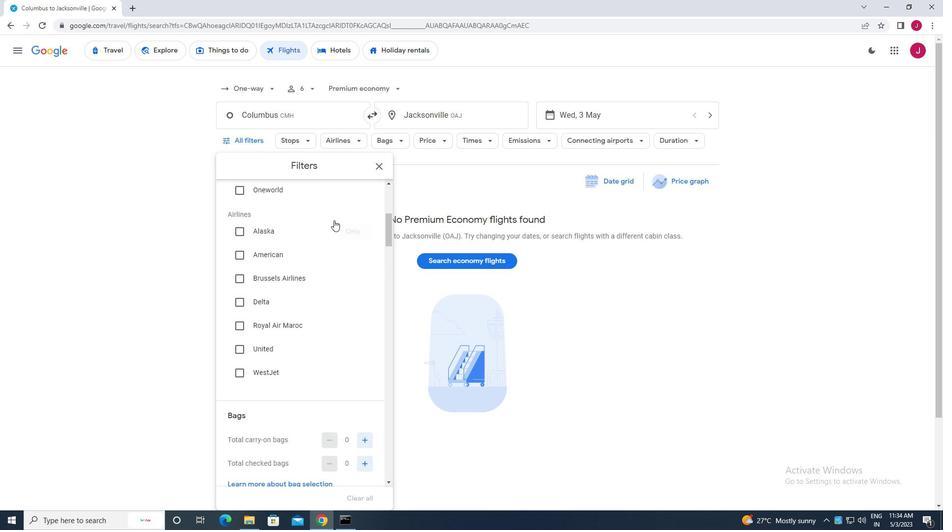 
Action: Mouse moved to (361, 244)
Screenshot: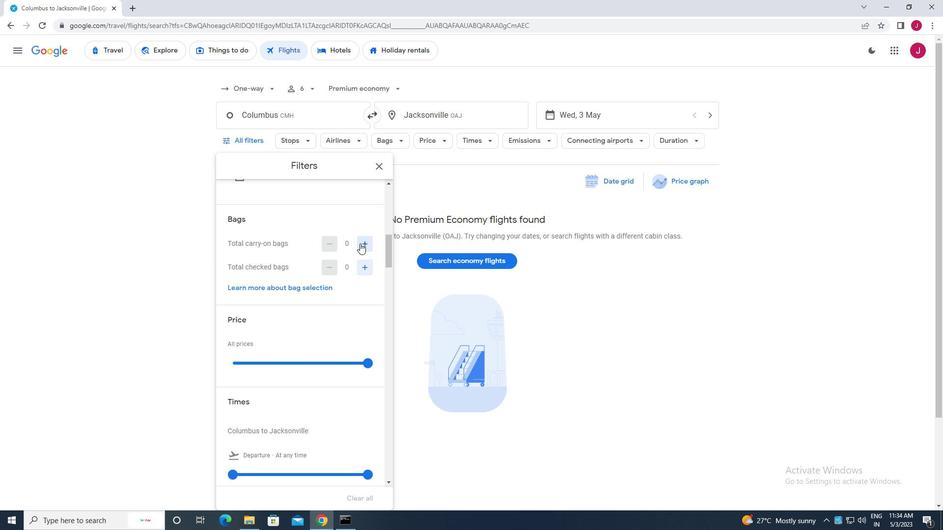 
Action: Mouse pressed left at (361, 244)
Screenshot: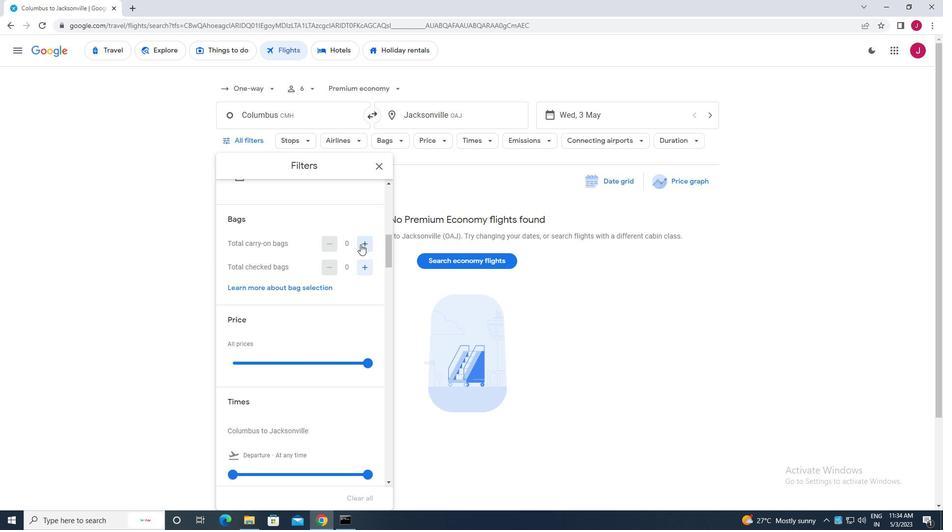 
Action: Mouse pressed left at (361, 244)
Screenshot: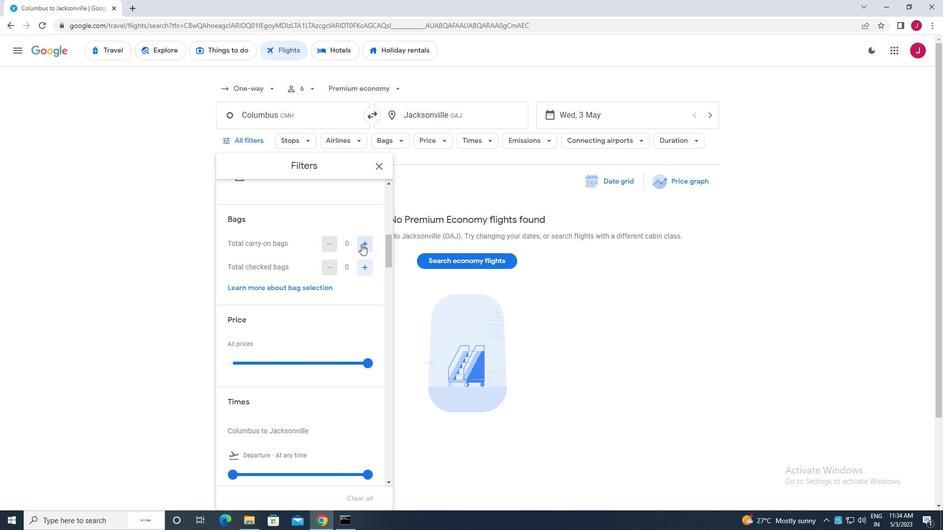 
Action: Mouse moved to (361, 264)
Screenshot: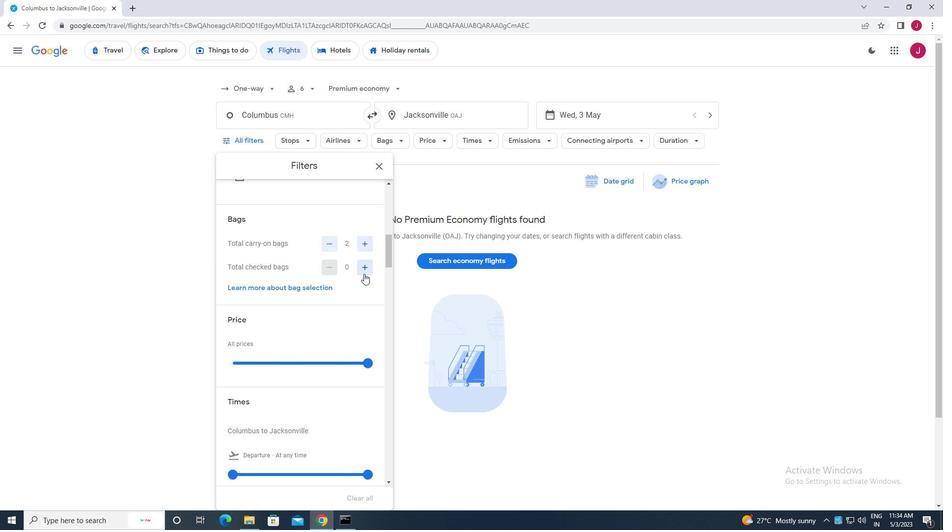 
Action: Mouse pressed left at (361, 264)
Screenshot: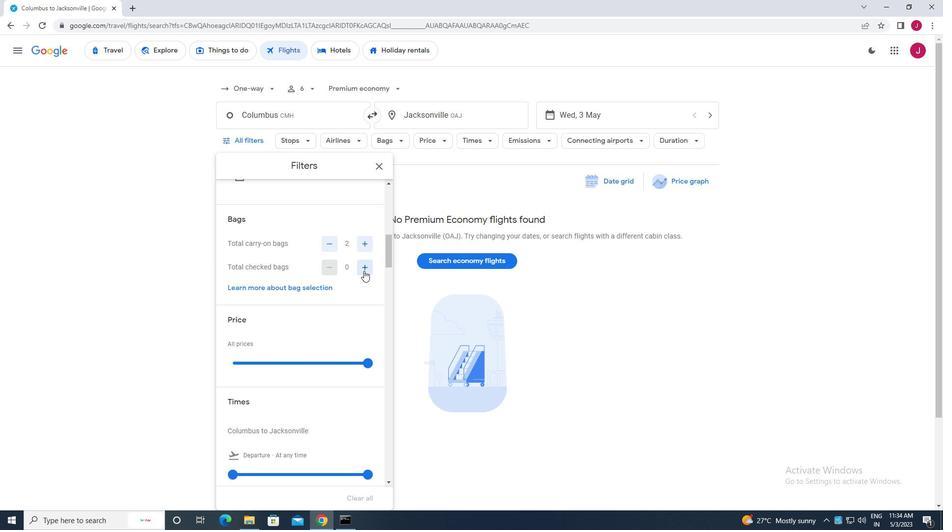 
Action: Mouse moved to (339, 267)
Screenshot: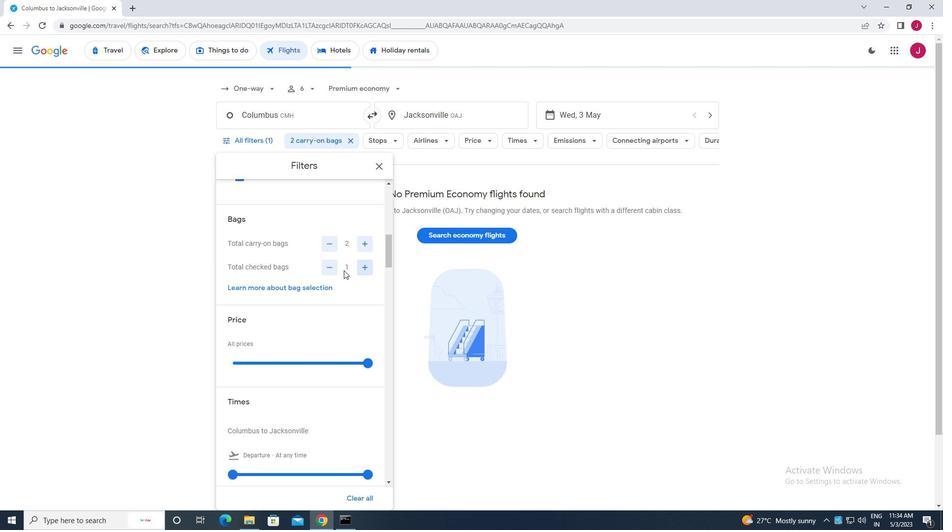 
Action: Mouse scrolled (339, 266) with delta (0, 0)
Screenshot: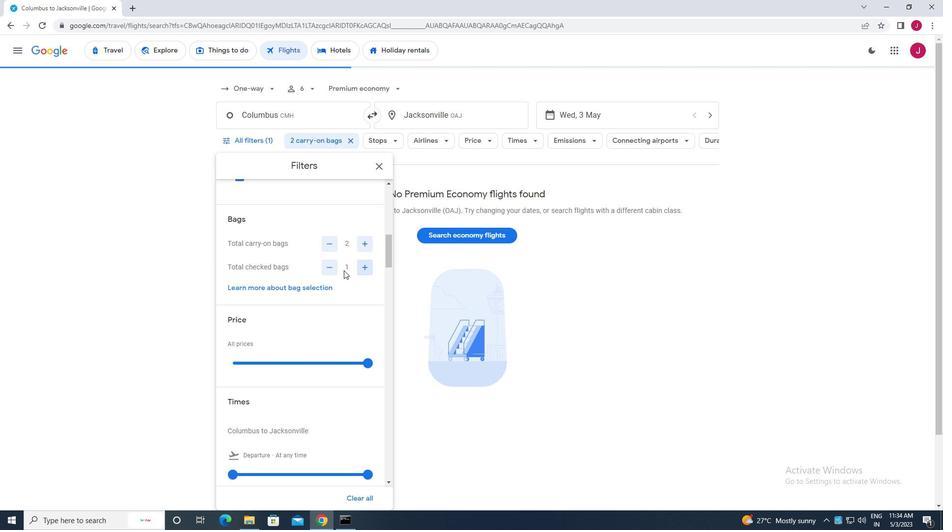 
Action: Mouse scrolled (339, 266) with delta (0, 0)
Screenshot: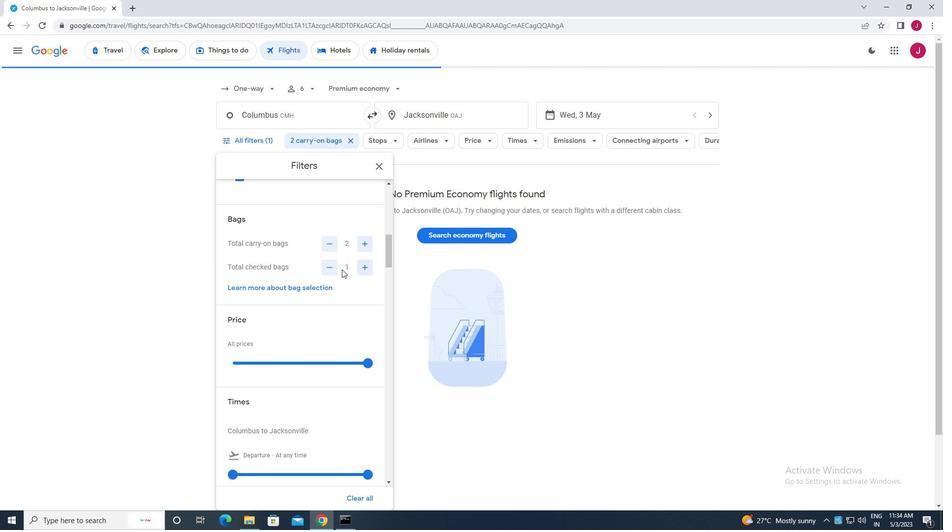 
Action: Mouse moved to (368, 263)
Screenshot: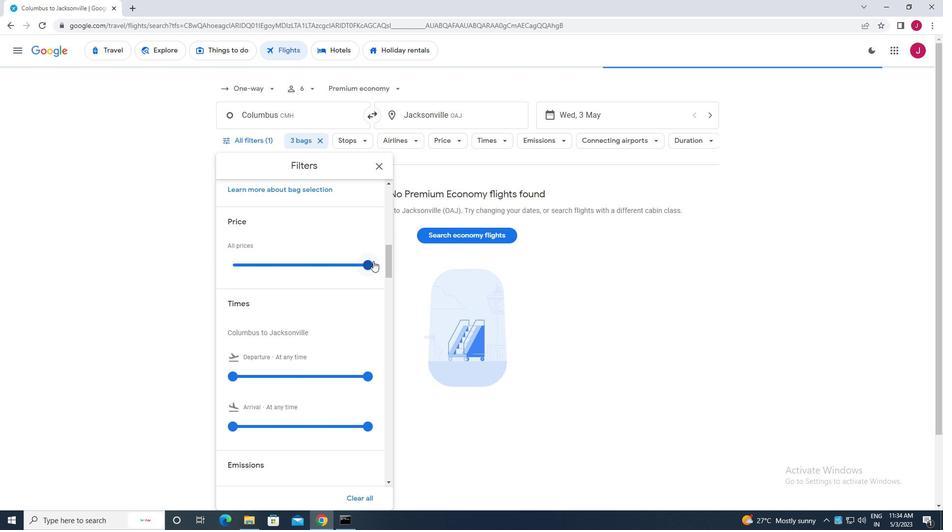 
Action: Mouse pressed left at (368, 263)
Screenshot: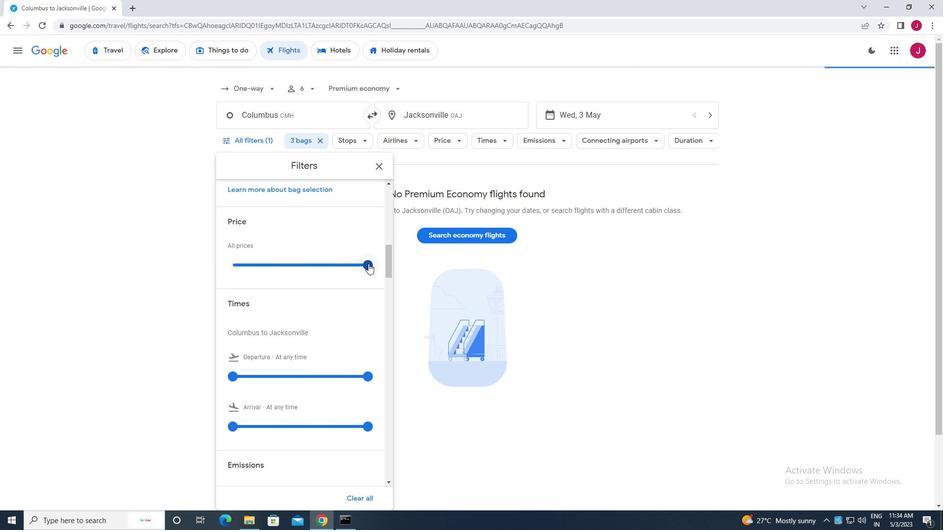 
Action: Mouse scrolled (368, 263) with delta (0, 0)
Screenshot: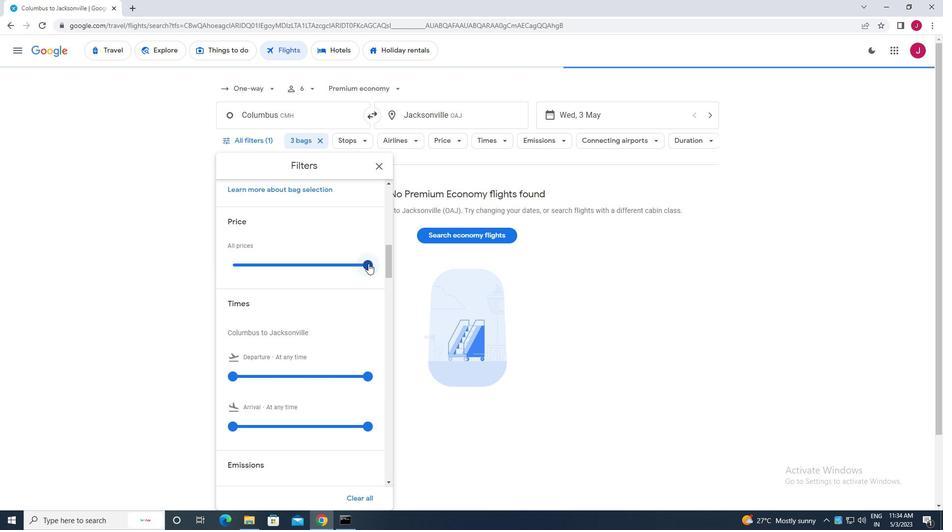 
Action: Mouse scrolled (368, 263) with delta (0, 0)
Screenshot: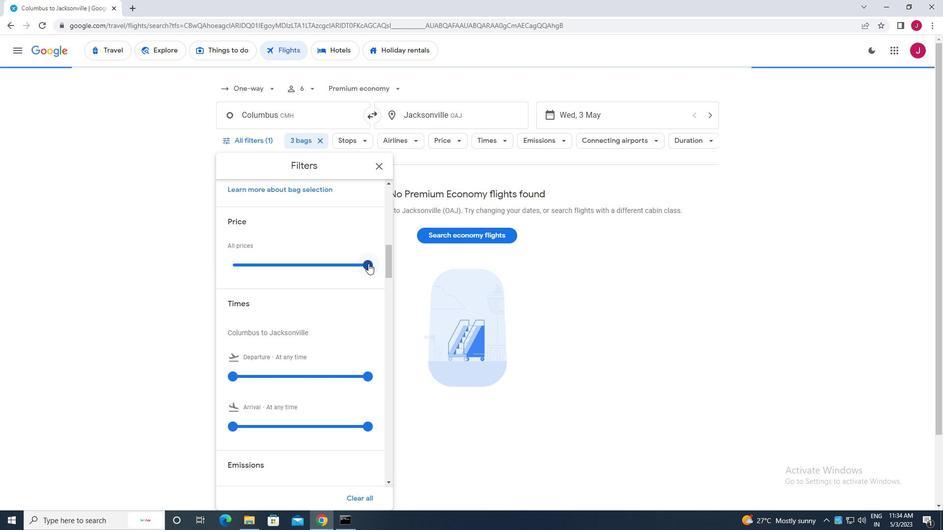 
Action: Mouse moved to (233, 277)
Screenshot: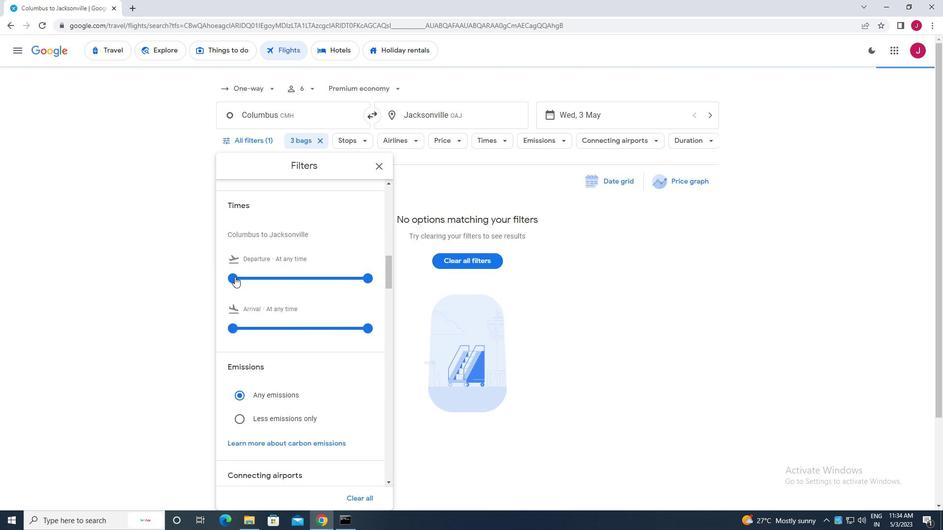 
Action: Mouse pressed left at (233, 277)
Screenshot: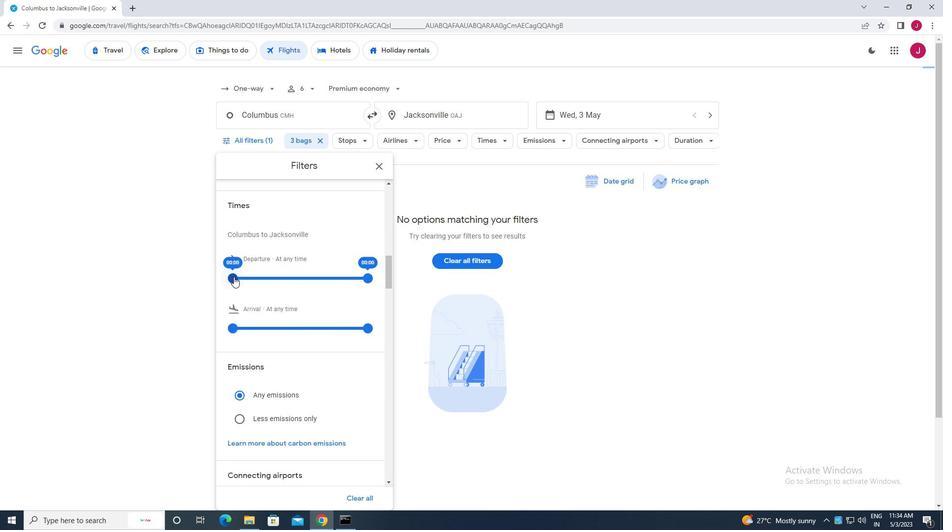 
Action: Mouse moved to (367, 279)
Screenshot: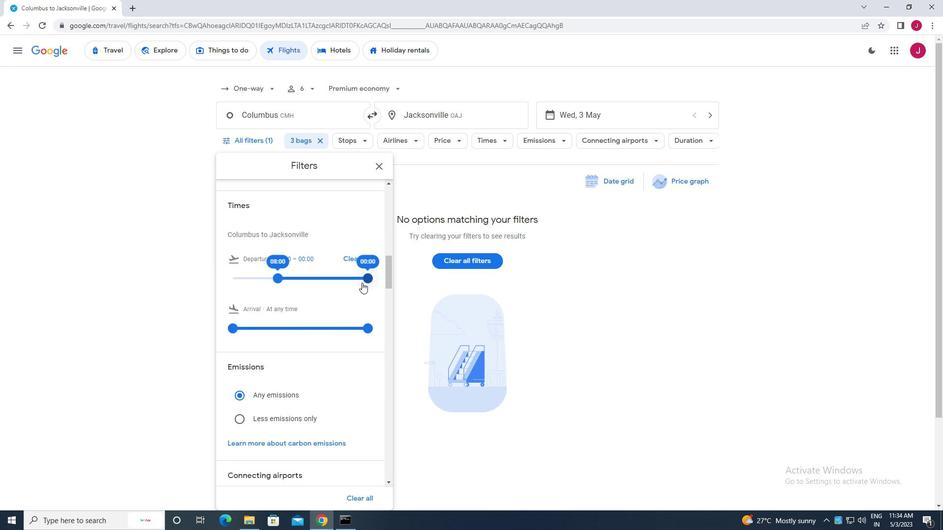 
Action: Mouse pressed left at (367, 279)
Screenshot: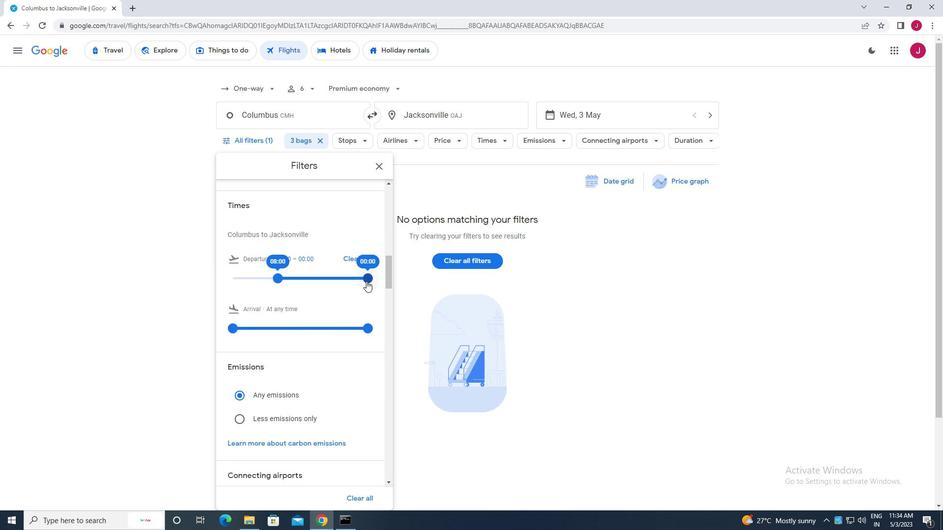 
Action: Mouse moved to (378, 168)
Screenshot: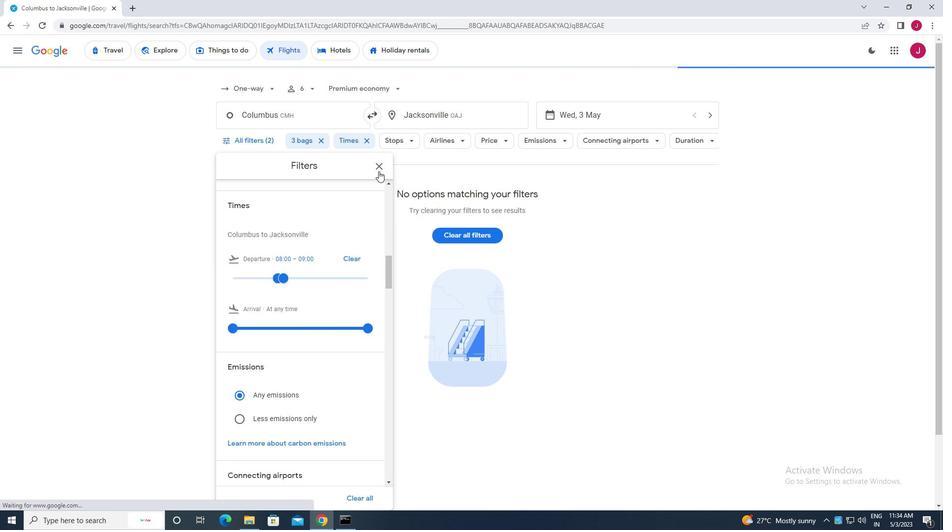 
Action: Mouse pressed left at (378, 168)
Screenshot: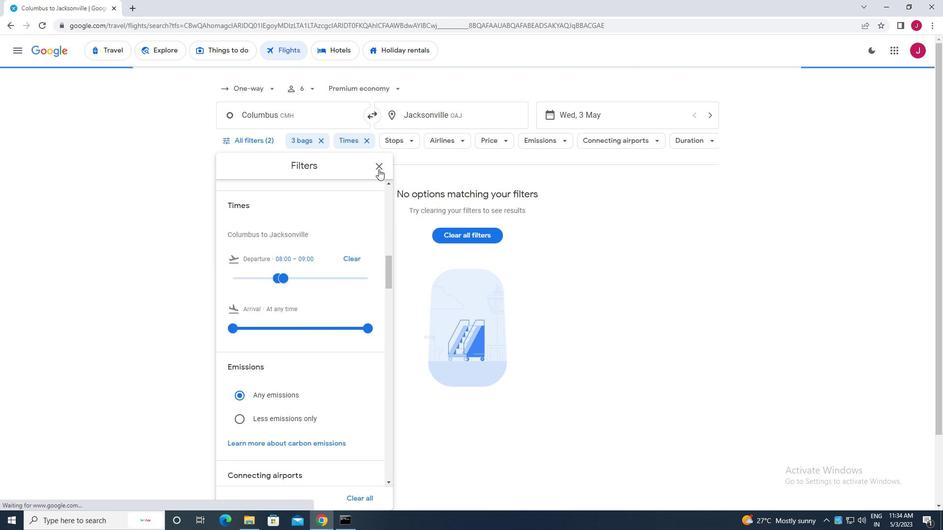 
Action: Mouse moved to (375, 168)
Screenshot: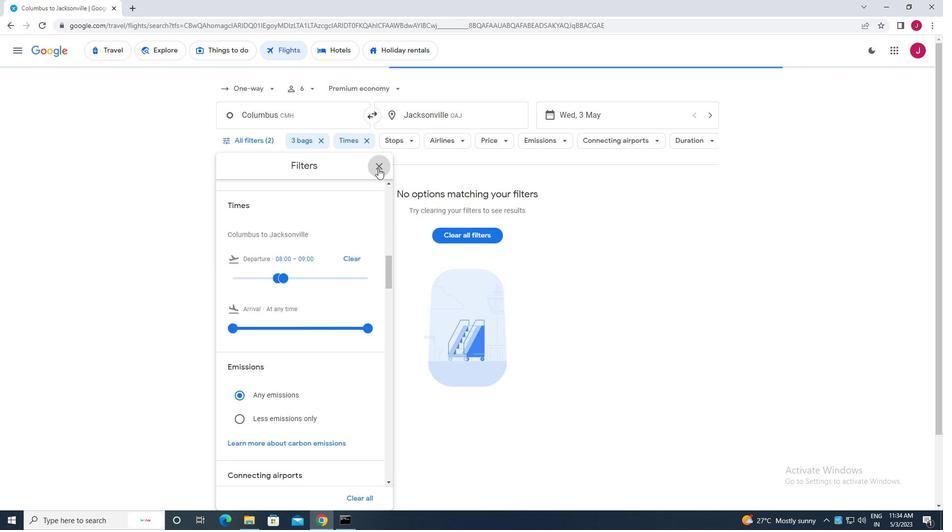 
